 Task: In the Company adani.com, Create email and send with subject: 'Welcome to a New Paradigm: Introducing Our Visionary Solution', and with mail content 'Good Morning!_x000D_
Ignite your passion for success. Our groundbreaking solution will unleash your potential and open doors to endless opportunities in your industry._x000D_
Best Regards', attach the document: Terms_and_conditions.doc and insert image: visitingcard.jpg. Below Best Regards, write Wechat and insert the URL: 'www.wechat.com'. Mark checkbox to create task to follow up : In 2 weeks.  Enter or choose an email address of recipient's from company's contact and send.. Logged in from softage.5@softage.net
Action: Mouse moved to (78, 59)
Screenshot: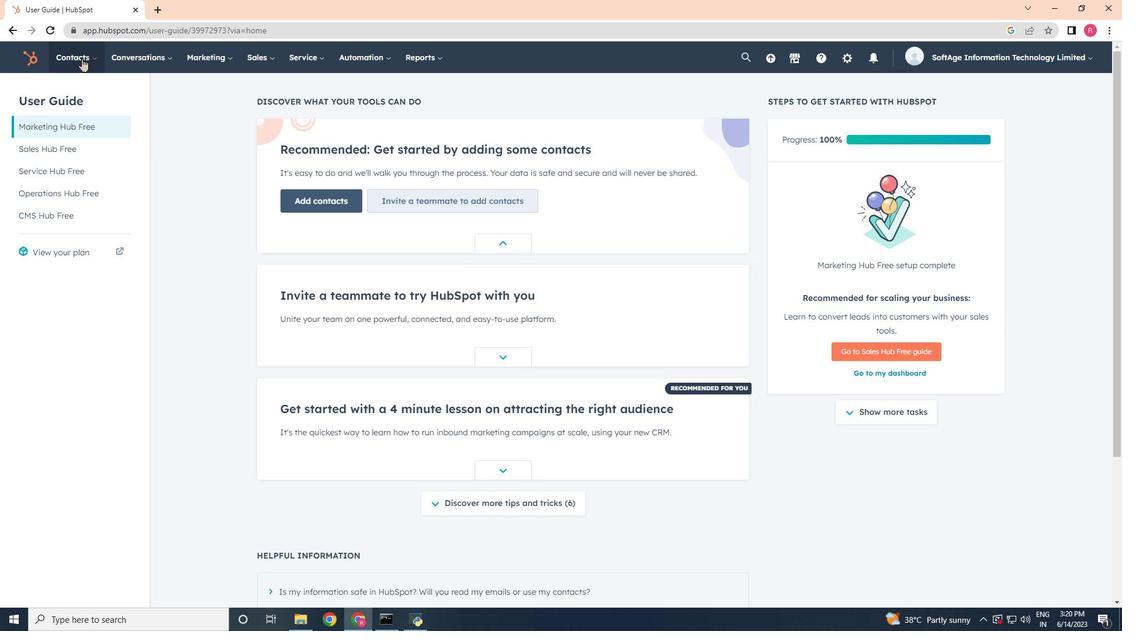 
Action: Mouse pressed left at (78, 59)
Screenshot: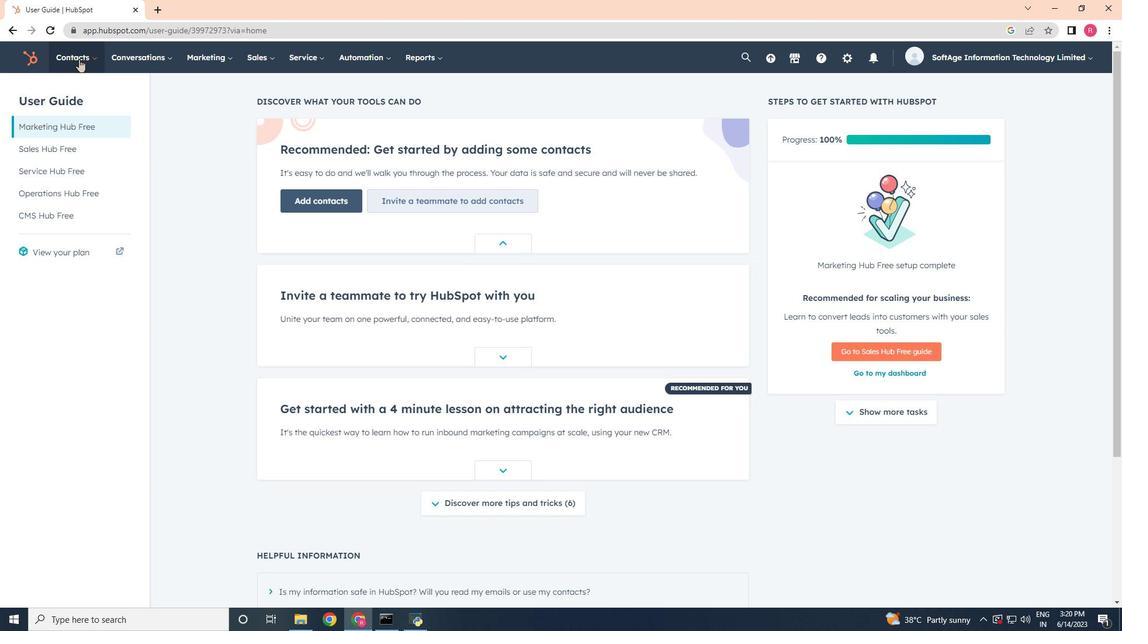 
Action: Mouse moved to (106, 112)
Screenshot: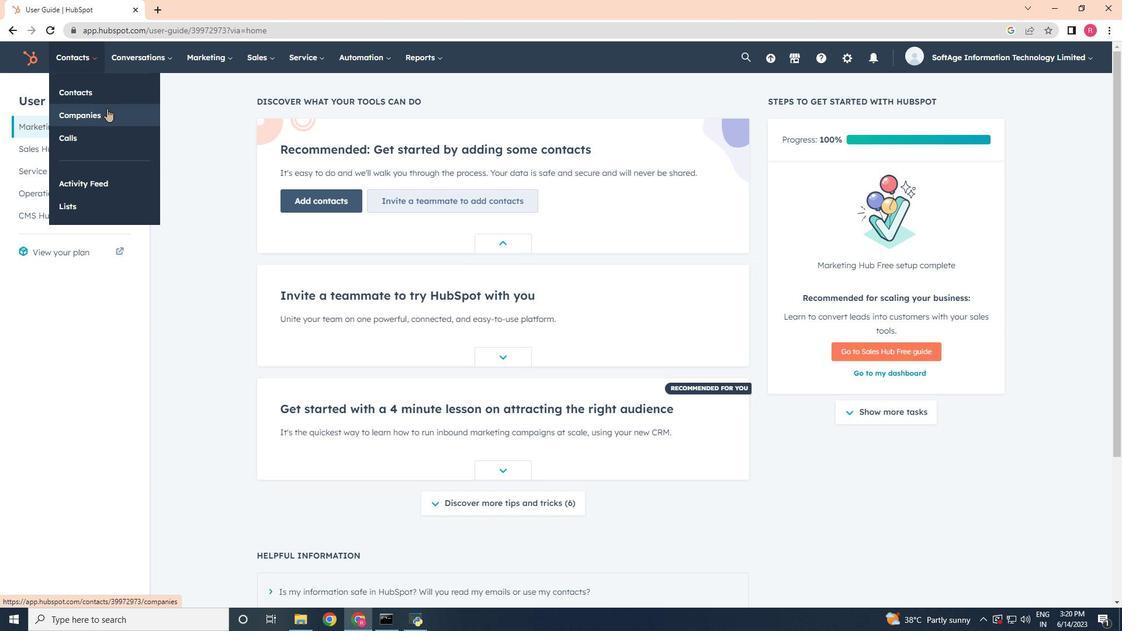 
Action: Mouse pressed left at (106, 112)
Screenshot: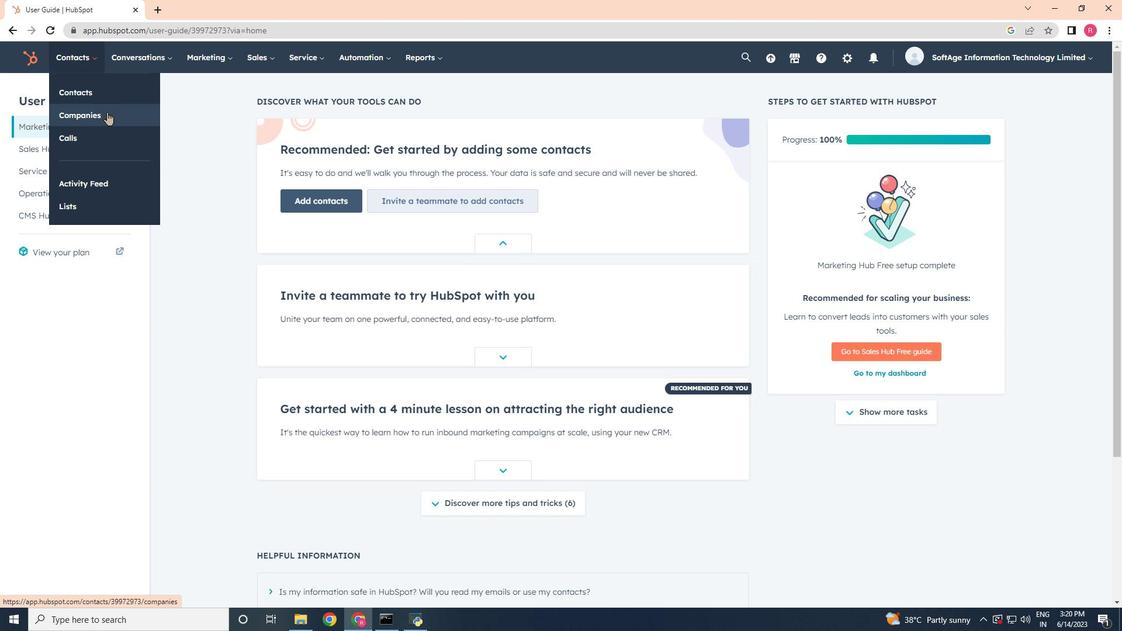 
Action: Mouse moved to (93, 185)
Screenshot: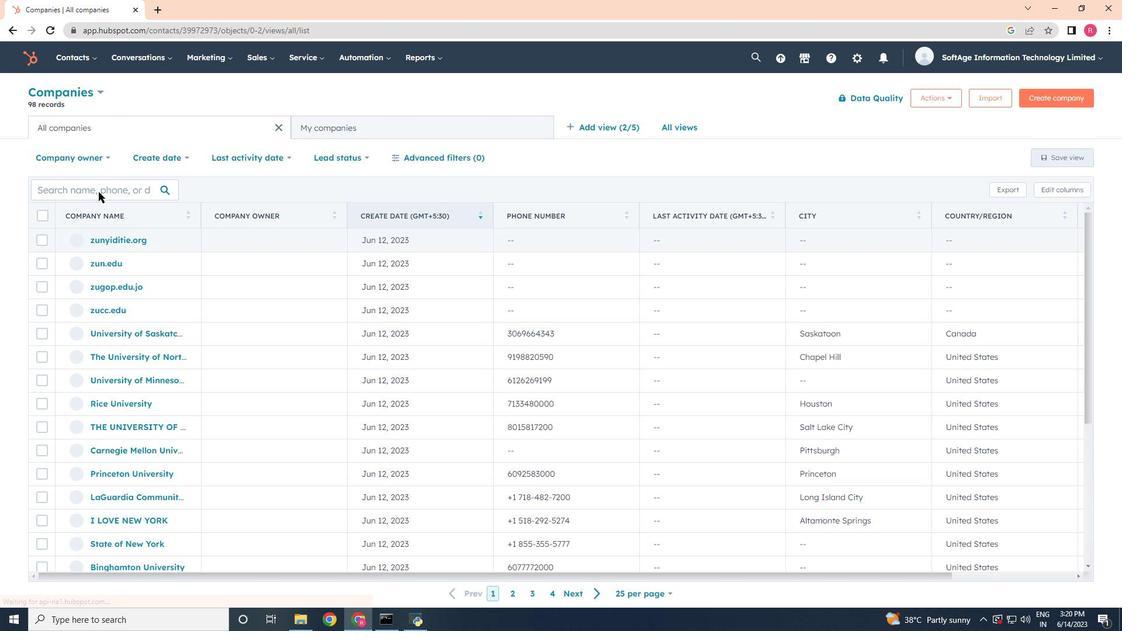 
Action: Mouse pressed left at (93, 185)
Screenshot: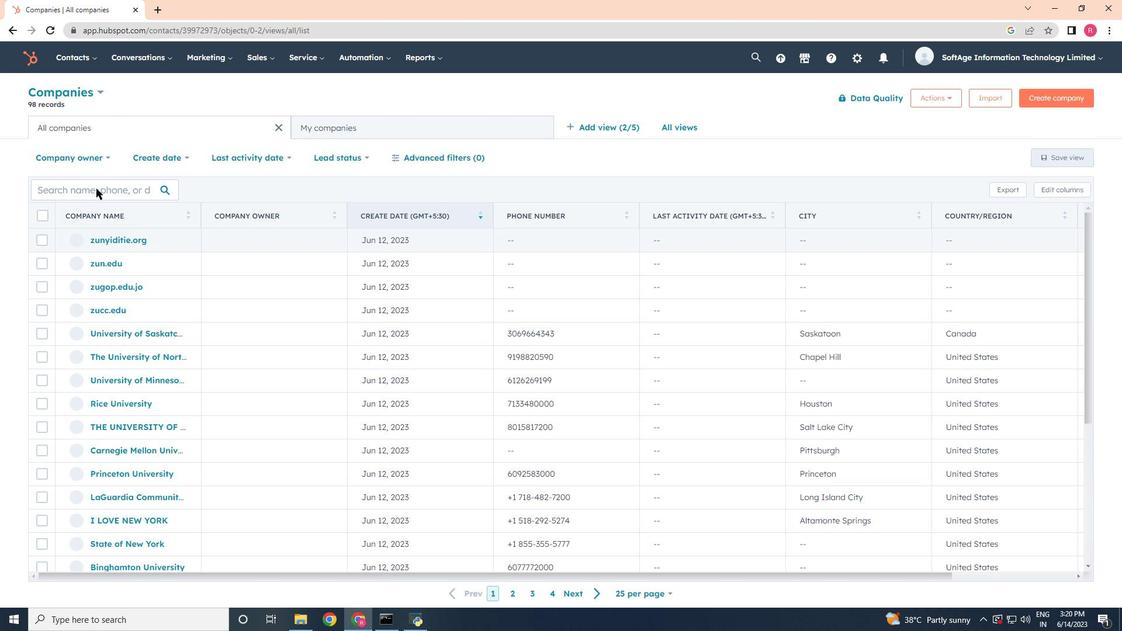 
Action: Mouse moved to (92, 191)
Screenshot: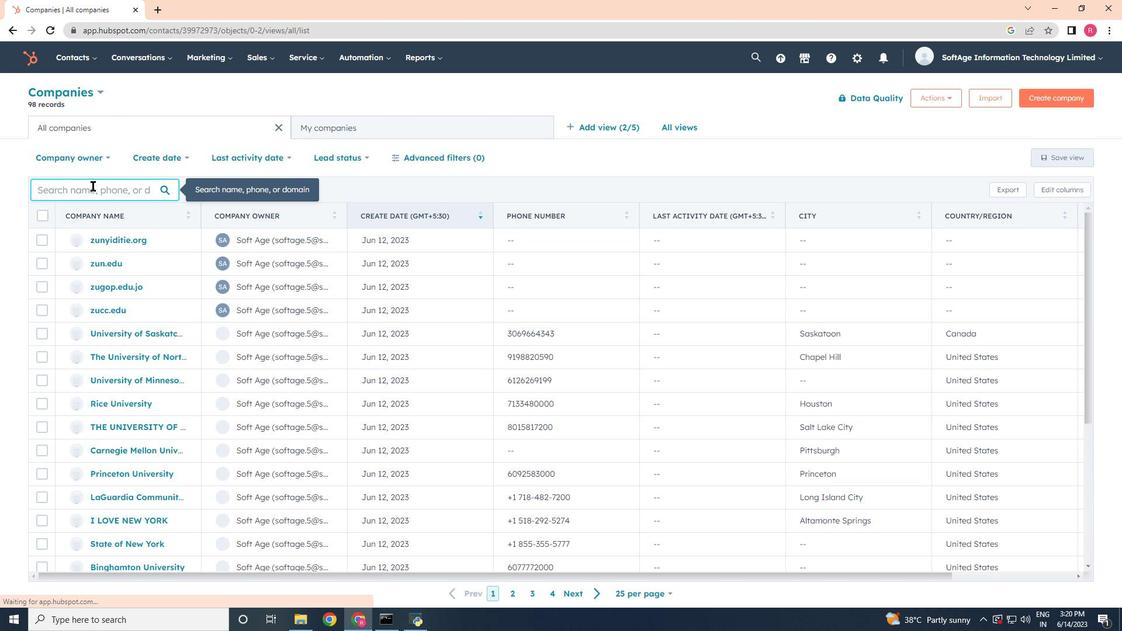 
Action: Key pressed adani.com
Screenshot: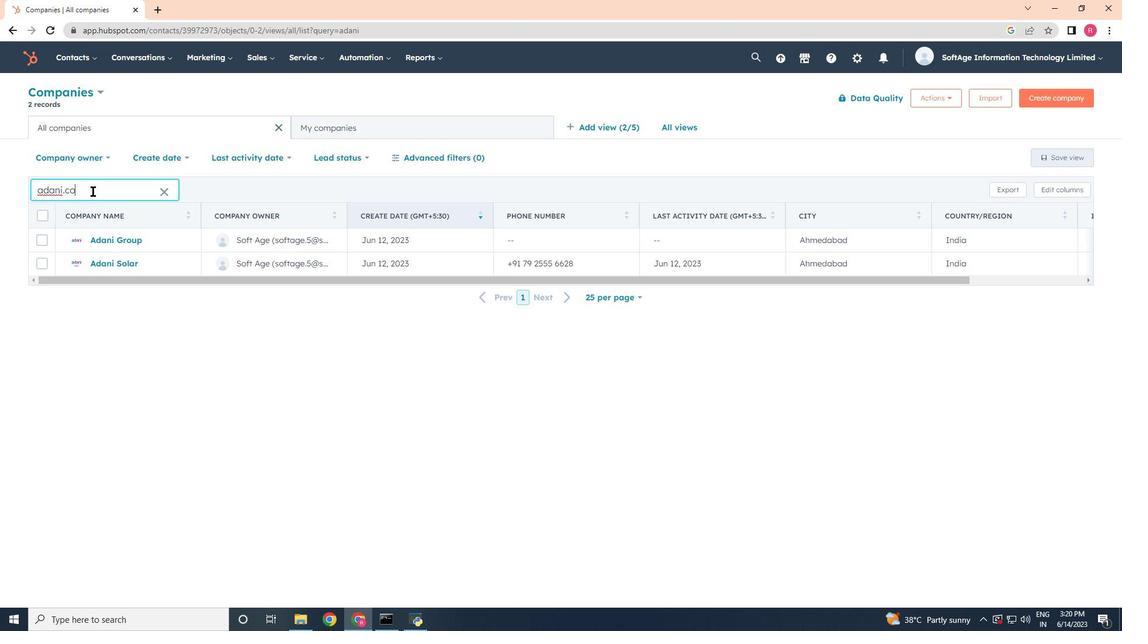 
Action: Mouse moved to (125, 239)
Screenshot: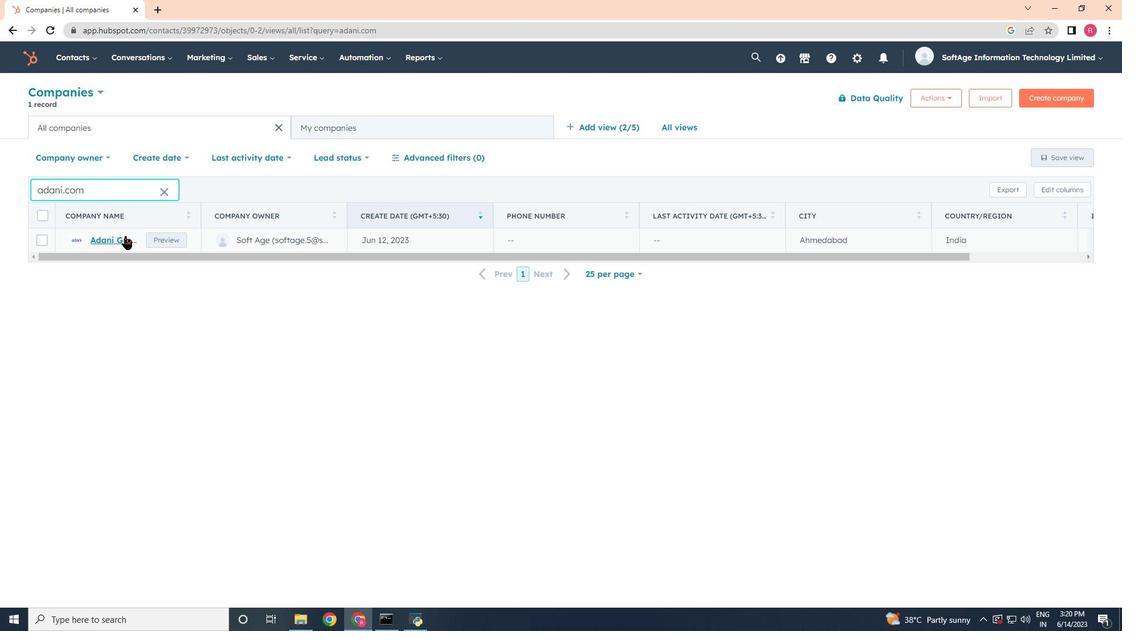 
Action: Mouse pressed left at (125, 239)
Screenshot: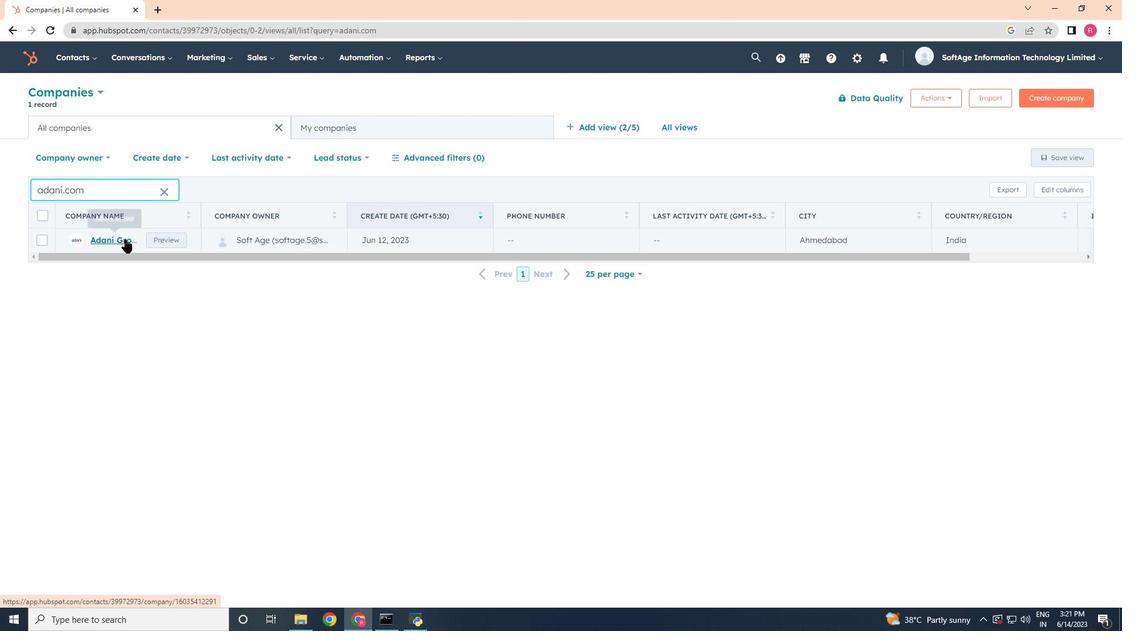 
Action: Mouse moved to (74, 195)
Screenshot: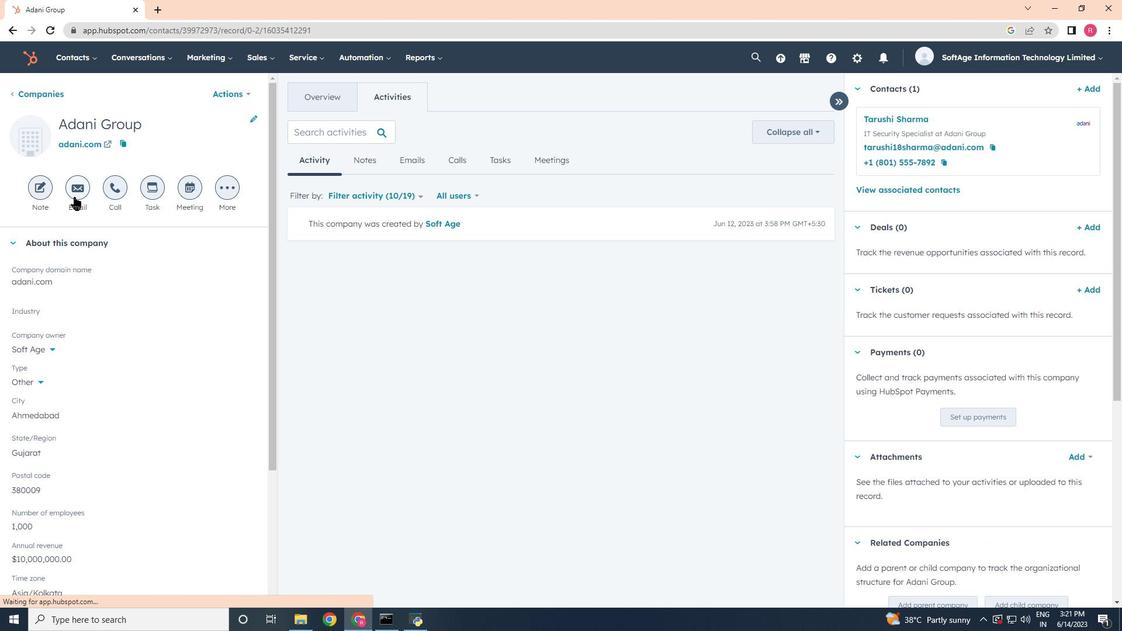 
Action: Mouse pressed left at (74, 195)
Screenshot: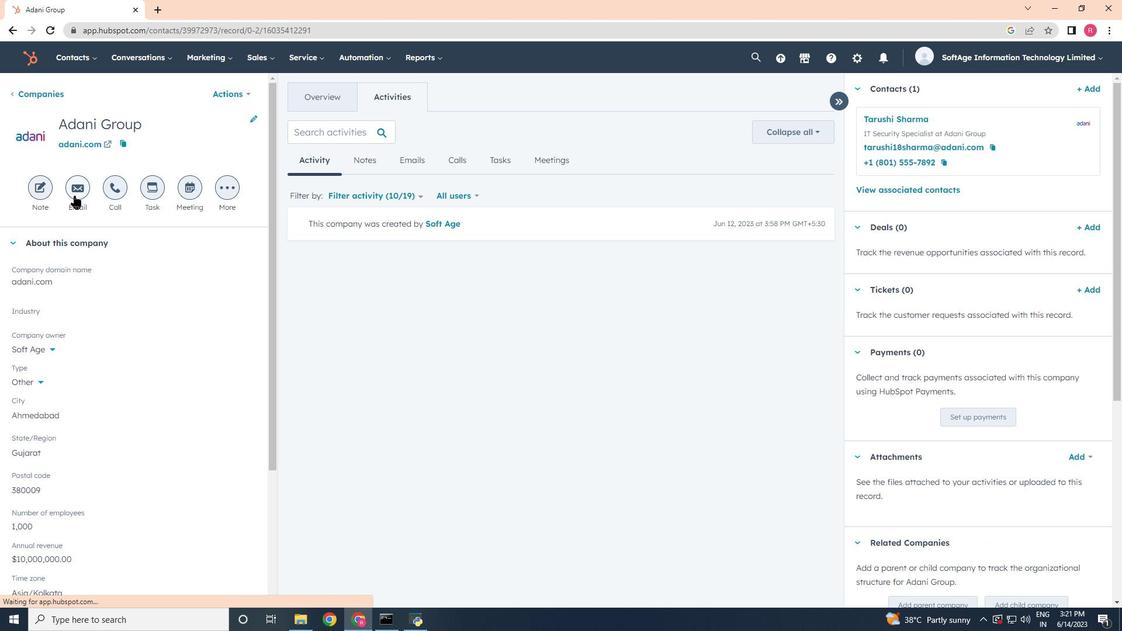 
Action: Mouse moved to (991, 297)
Screenshot: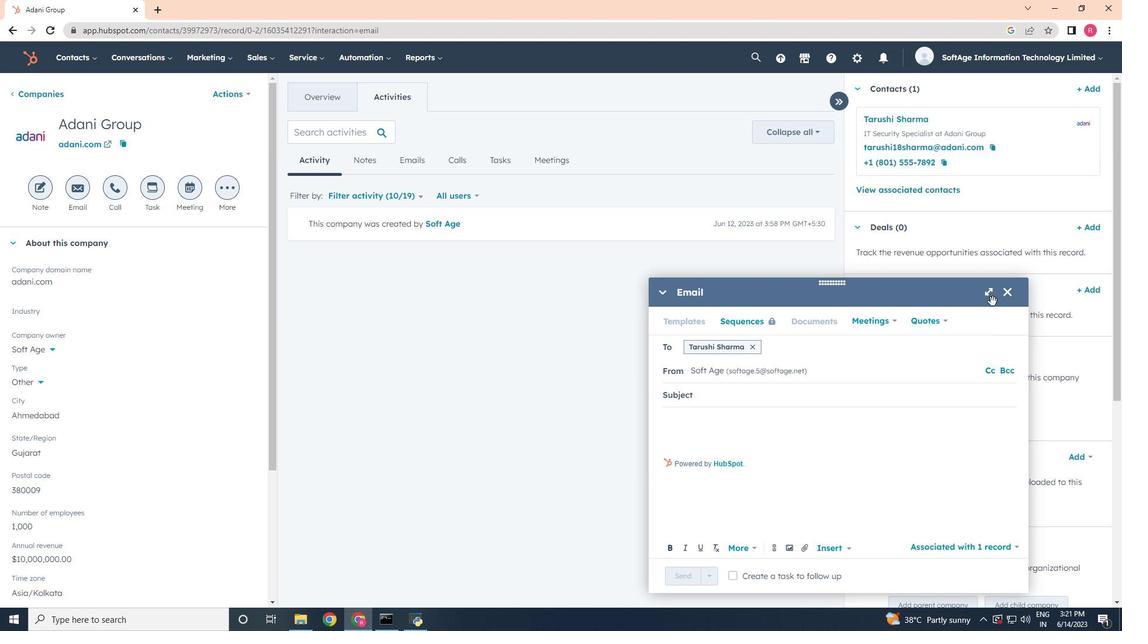 
Action: Mouse pressed left at (991, 297)
Screenshot: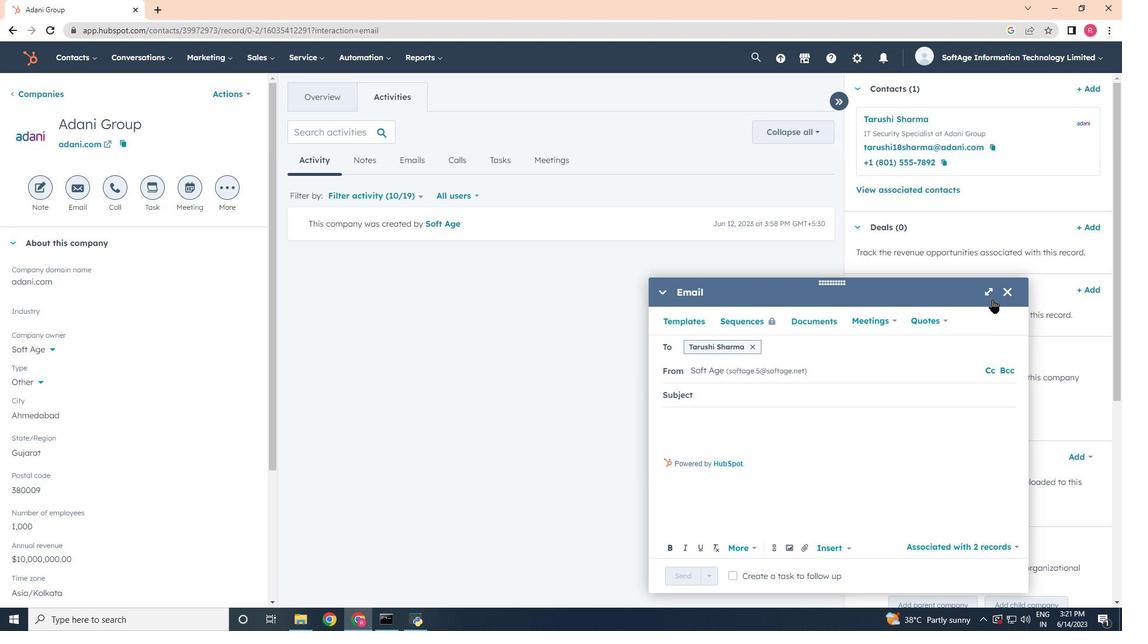 
Action: Mouse moved to (292, 295)
Screenshot: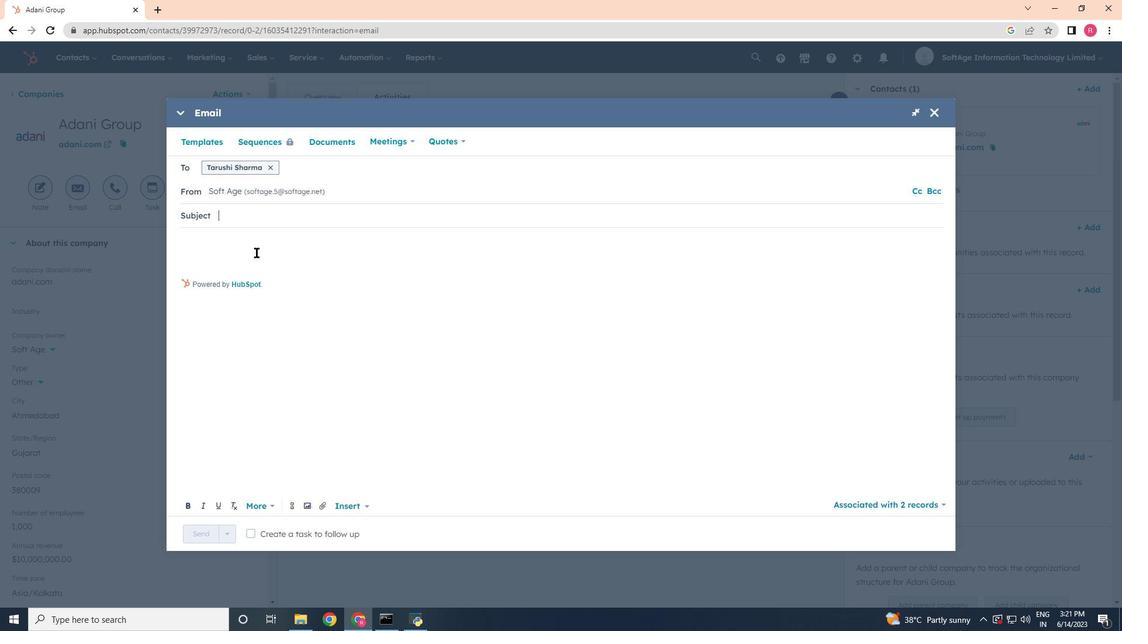 
Action: Key pressed <Key.shift><Key.shift>Welcome<Key.space>to<Key.space>a<Key.space><Key.shift>New<Key.space><Key.shift>Paradigm<Key.shift_r>:<Key.space><Key.shift>Introducing<Key.space><Key.shift>Our<Key.space><Key.shift>Visionary<Key.space><Key.shift>Solution
Screenshot: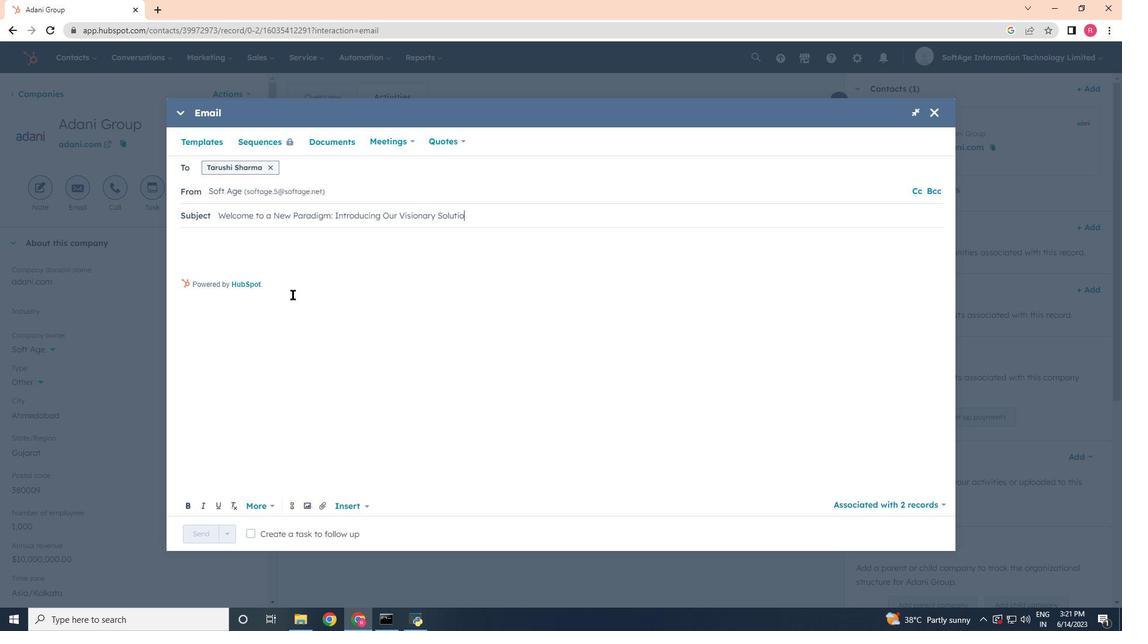 
Action: Mouse moved to (209, 239)
Screenshot: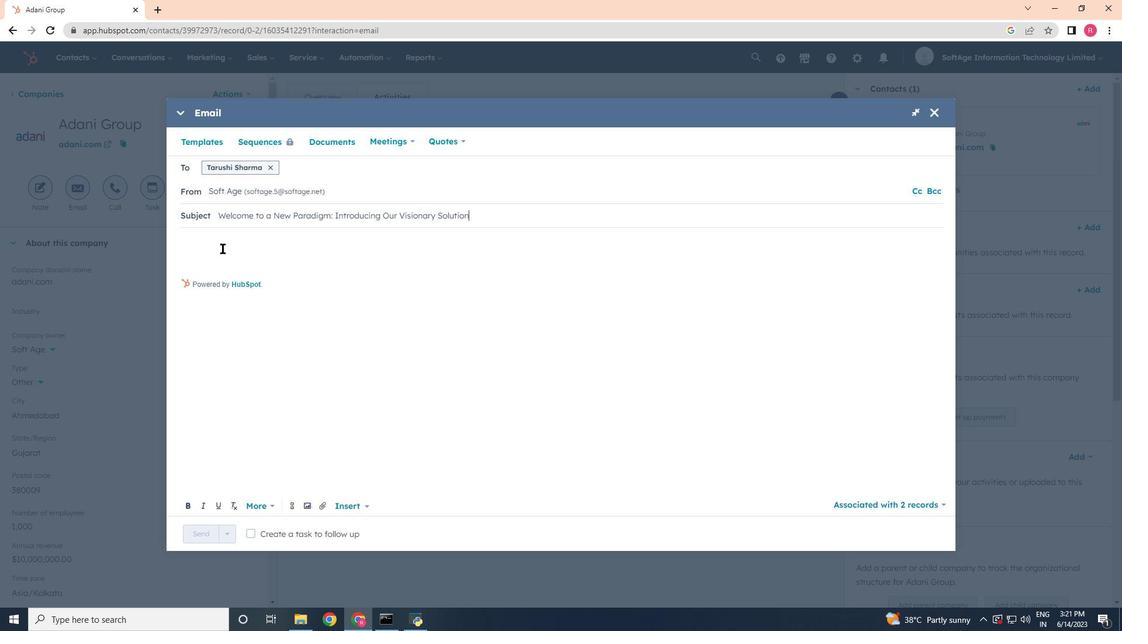 
Action: Mouse pressed left at (209, 239)
Screenshot: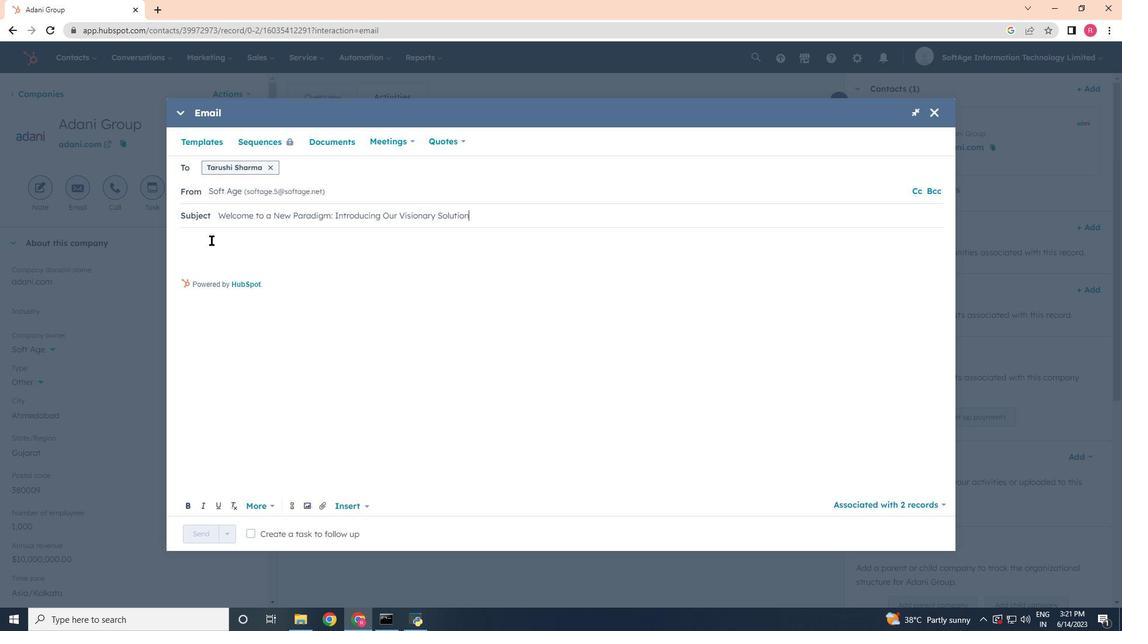 
Action: Key pressed <Key.backspace><Key.shift>Good<Key.space><Key.shift>Morning<Key.space><Key.backspace><Key.shift>!<Key.enter><Key.enter><Key.shift>In<Key.backspace>gno<Key.backspace>ite<Key.space>your<Key.space>passion<Key.space>for<Key.space>sucess<Key.space><Key.backspace><Key.backspace><Key.backspace><Key.backspace>cess<Key.space><Key.backspace><Key.space><Key.backspace>.<Key.space><Key.shift>Our<Key.space>groundbreaking<Key.space>solution<Key.space>will<Key.space>unleash<Key.space>your<Key.space>potential<Key.space>and<Key.space>open<Key.space>doors<Key.space>to<Key.space>endless<Key.space>opportunitities<Key.space>
Screenshot: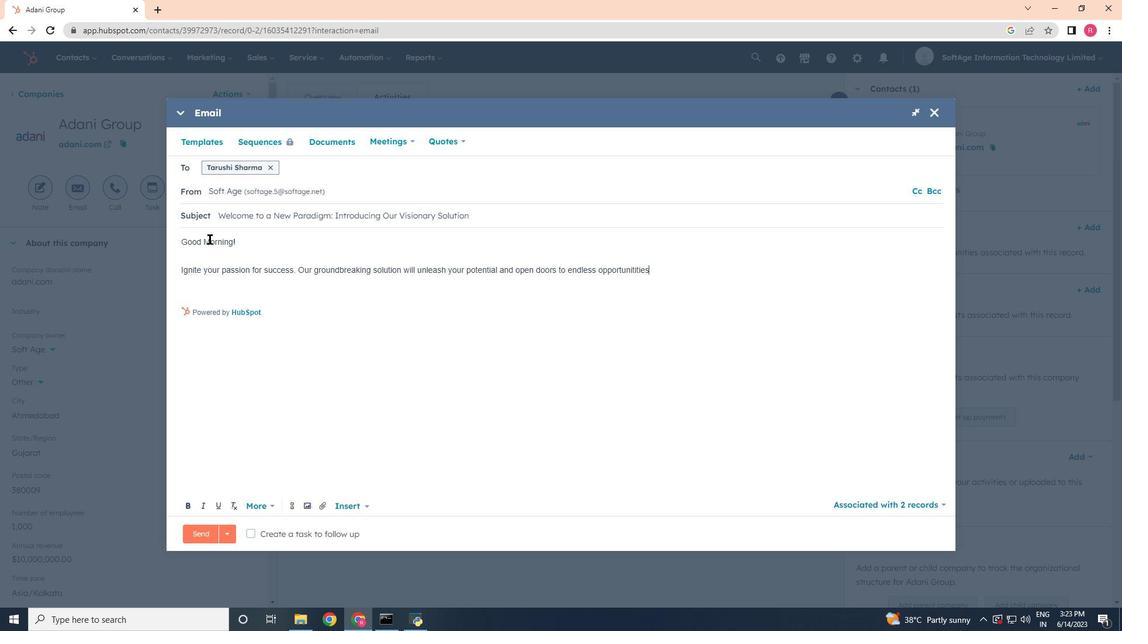 
Action: Mouse moved to (641, 271)
Screenshot: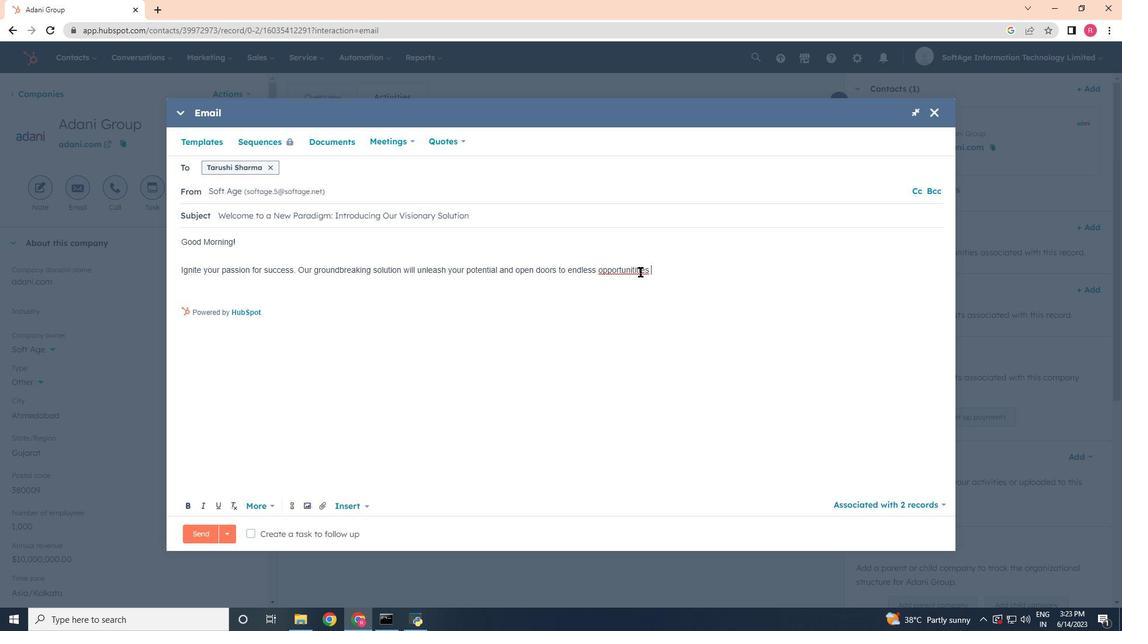
Action: Mouse pressed left at (641, 271)
Screenshot: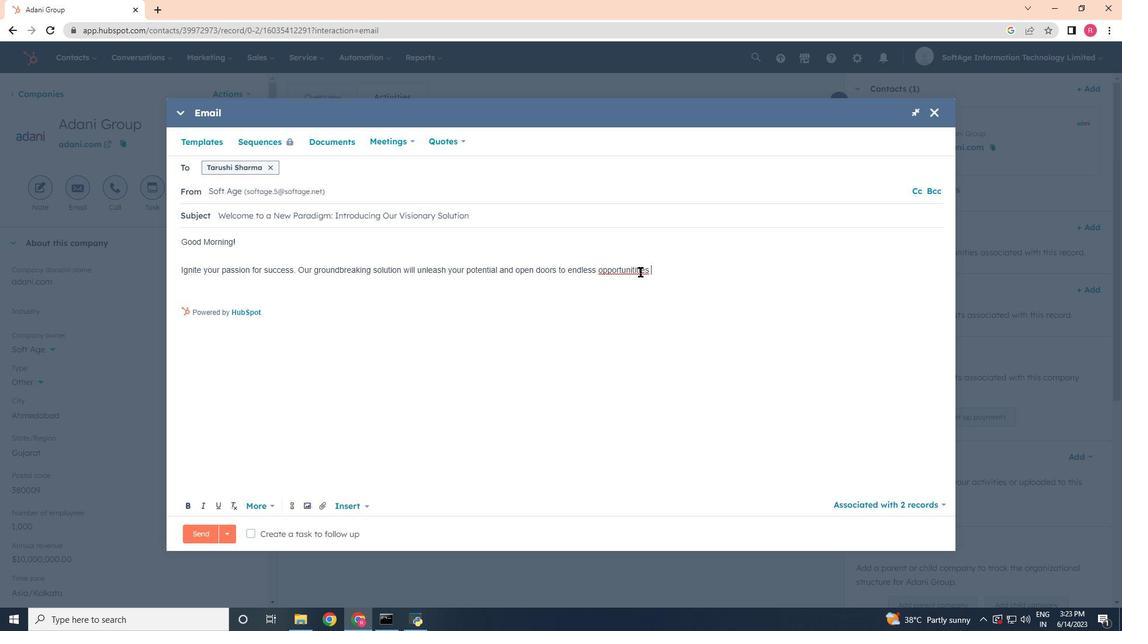 
Action: Mouse moved to (634, 294)
Screenshot: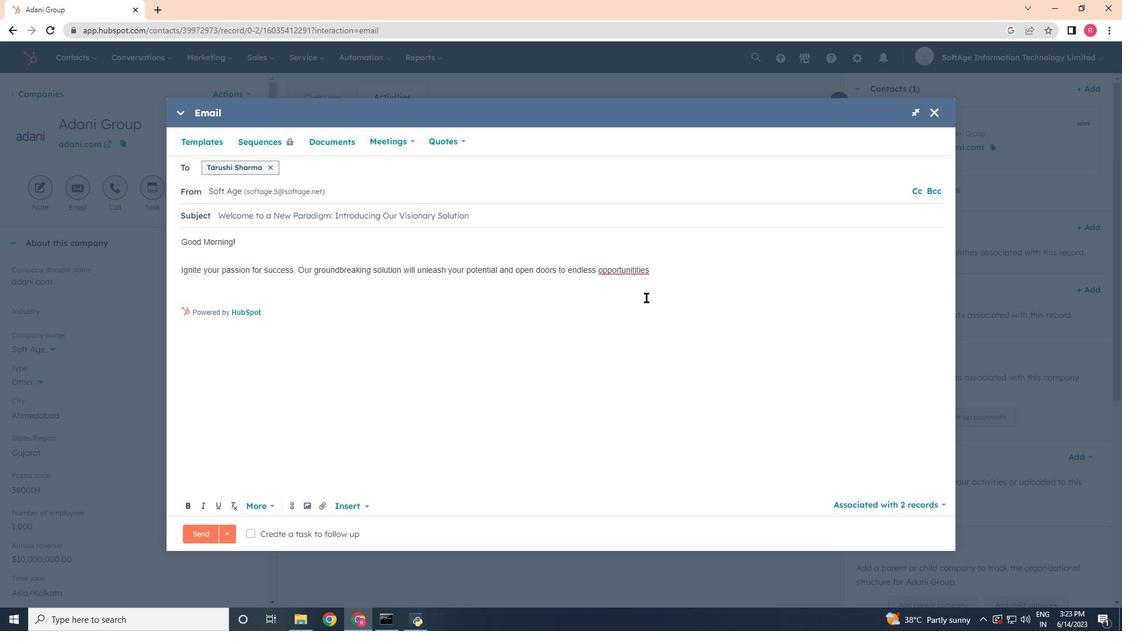 
Action: Key pressed <Key.backspace><Key.backspace>
Screenshot: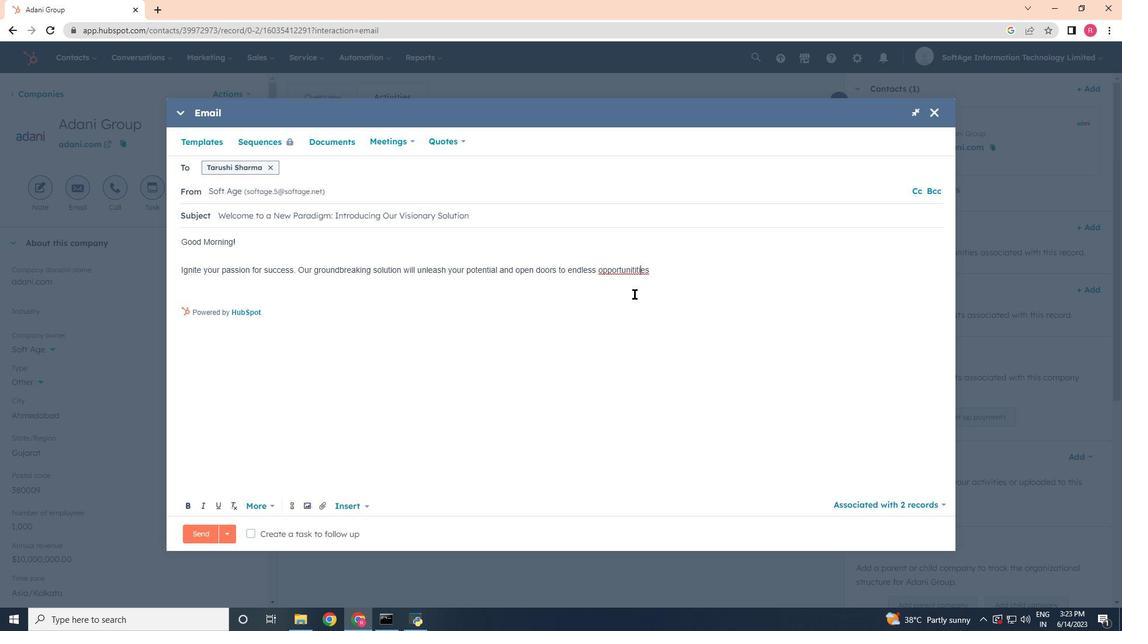 
Action: Mouse moved to (602, 289)
Screenshot: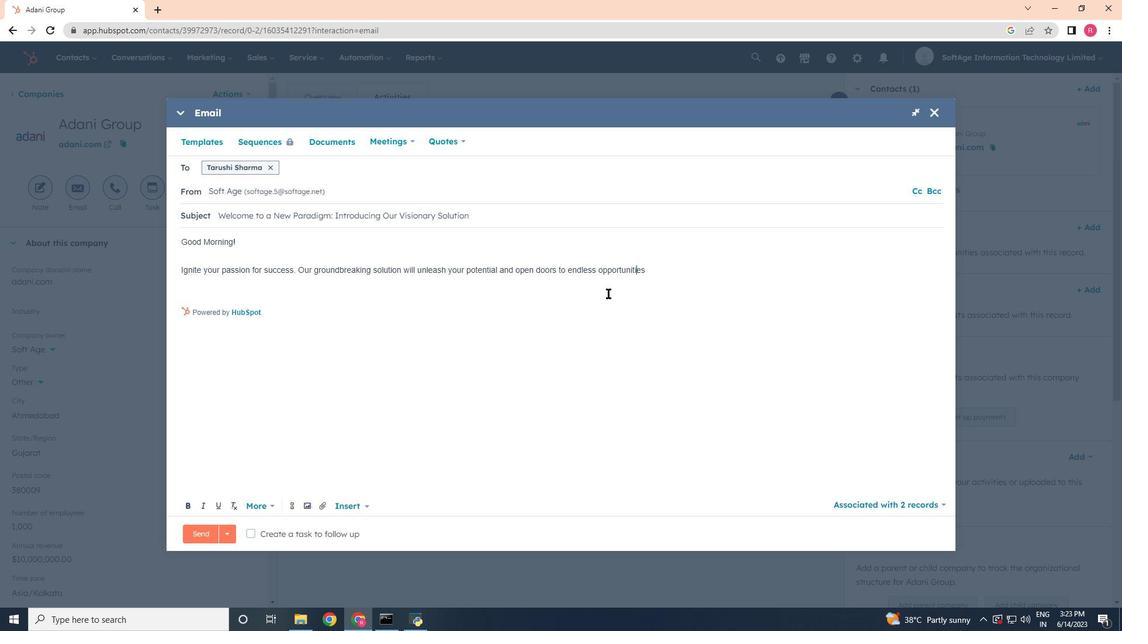 
Action: Key pressed <Key.backspace>
Screenshot: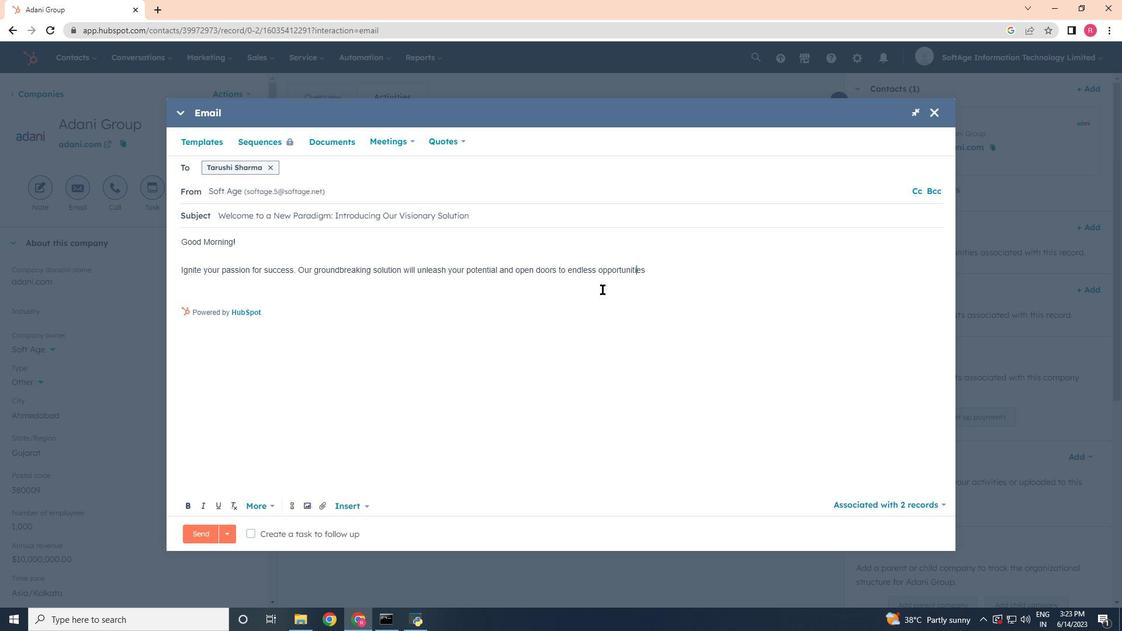 
Action: Mouse moved to (600, 288)
Screenshot: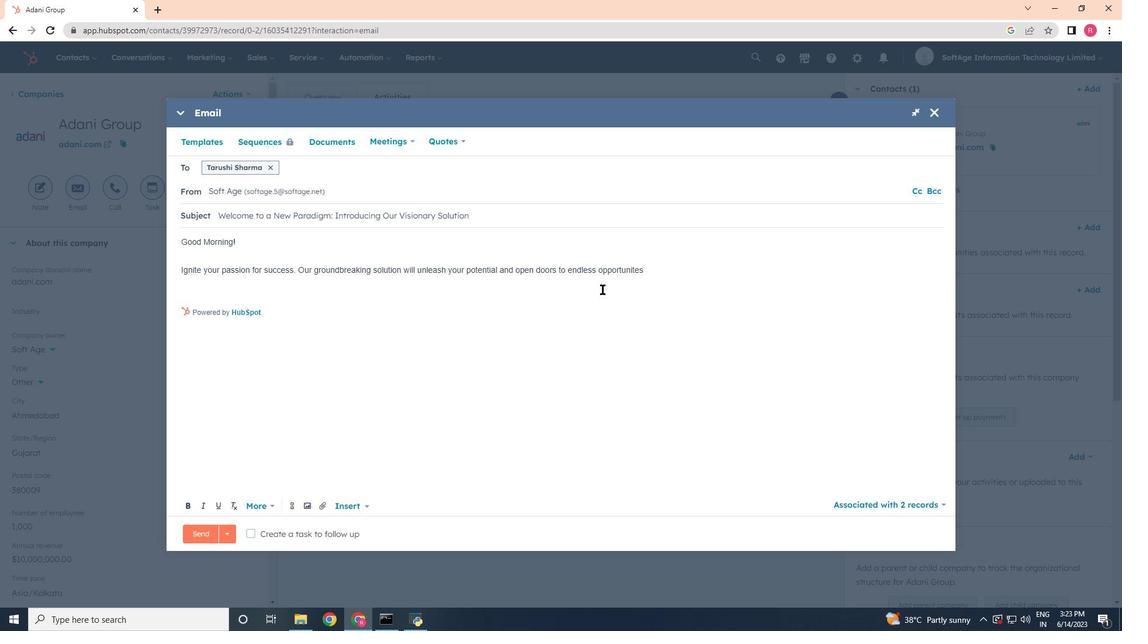 
Action: Key pressed i
Screenshot: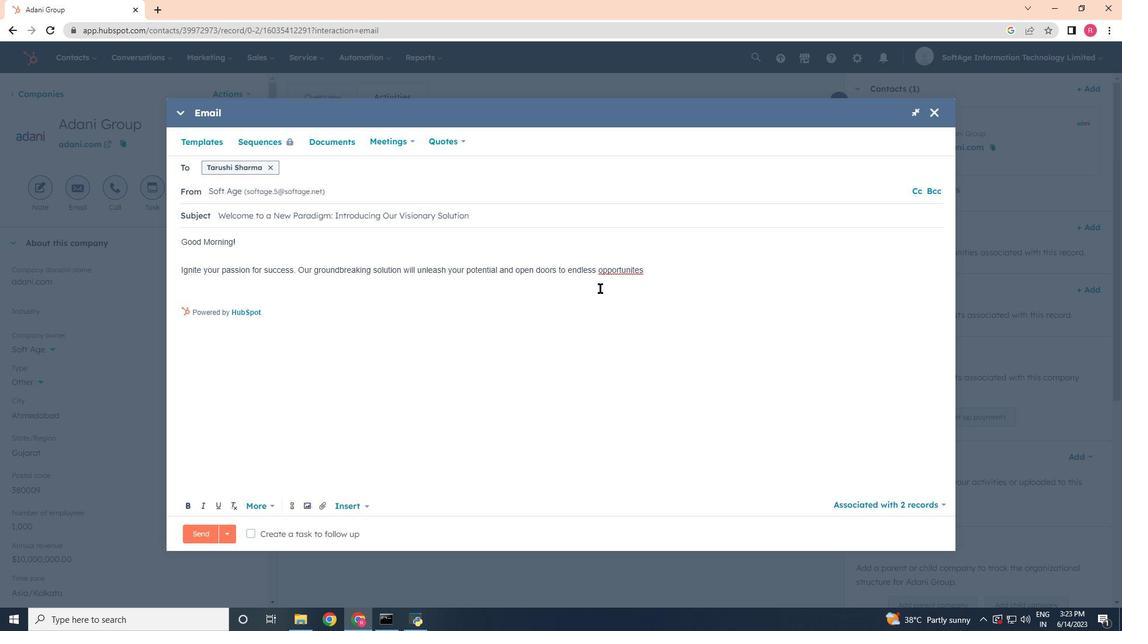 
Action: Mouse moved to (663, 274)
Screenshot: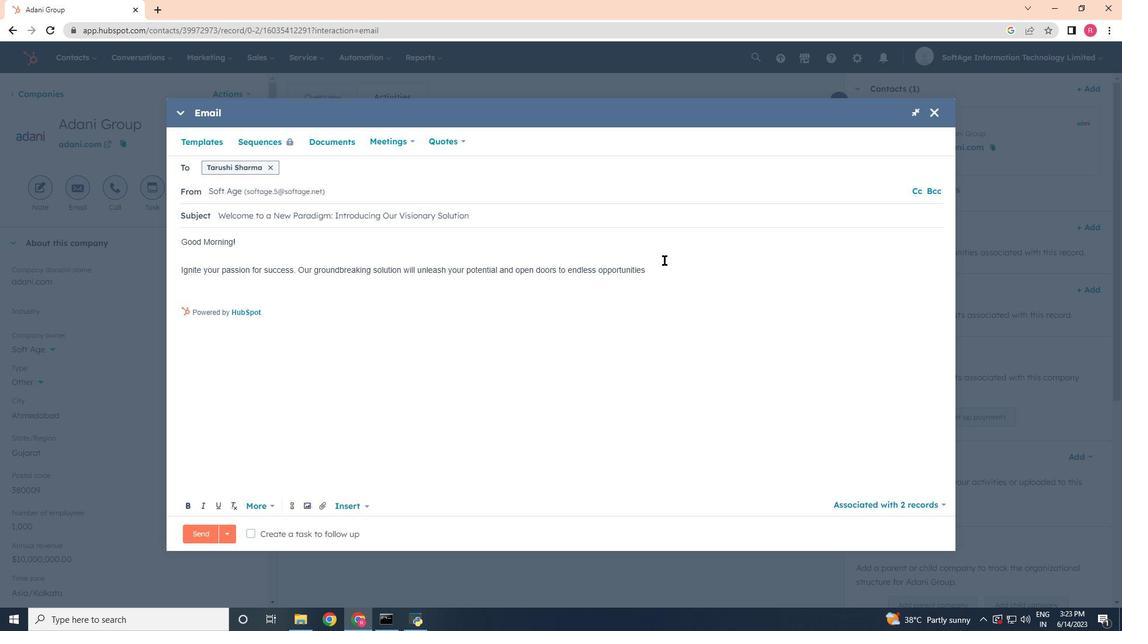 
Action: Mouse pressed left at (663, 274)
Screenshot: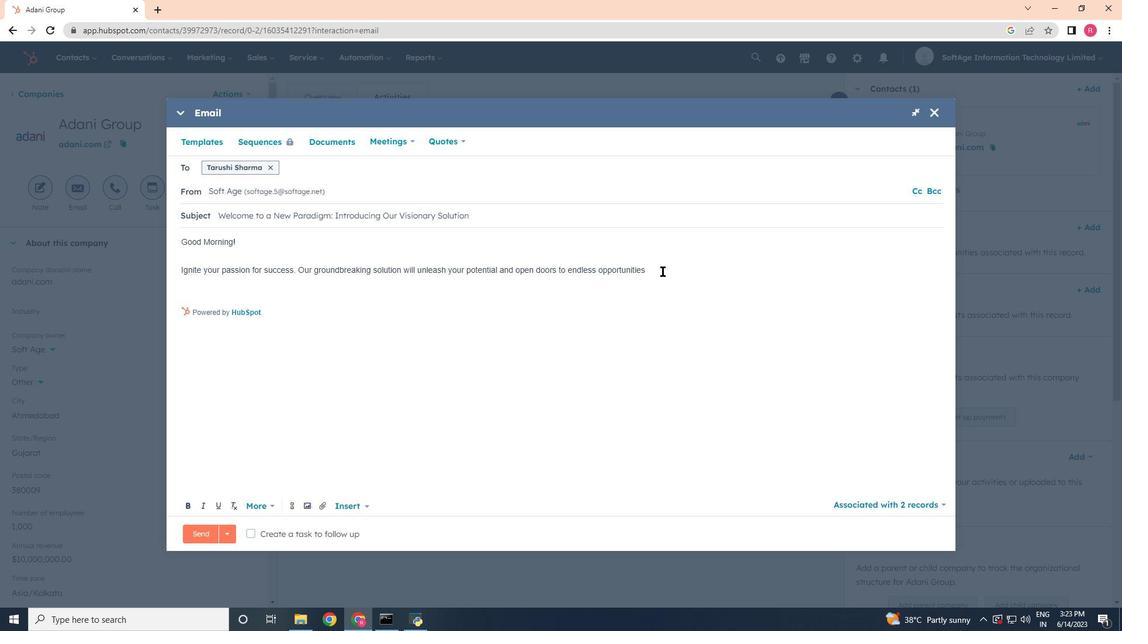 
Action: Mouse moved to (656, 273)
Screenshot: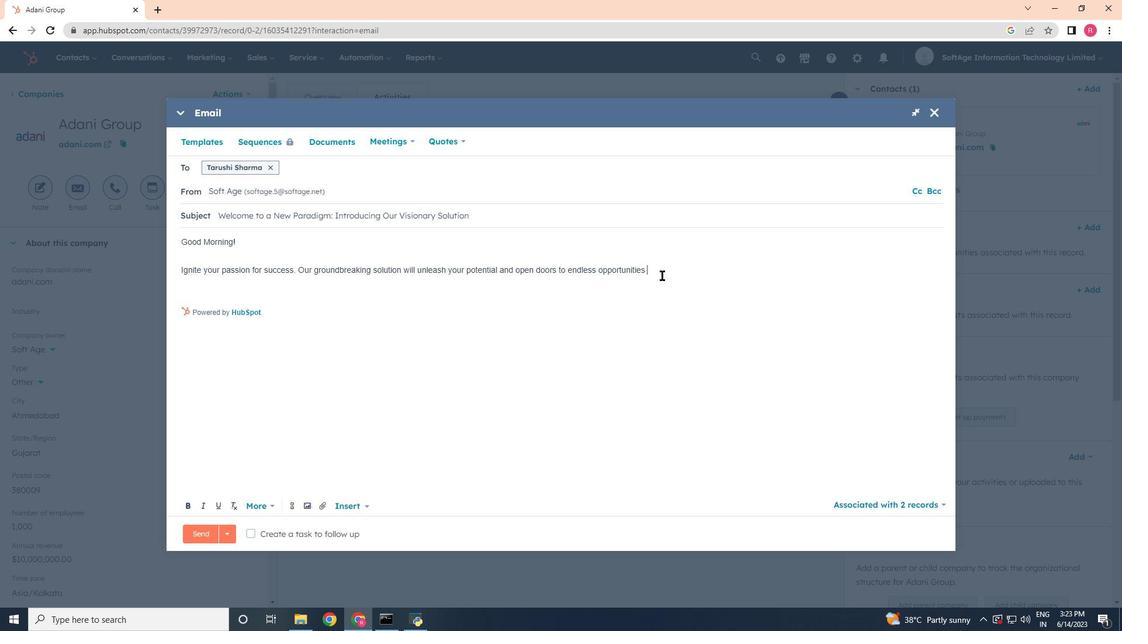 
Action: Key pressed in<Key.space>your<Key.space>industry.<Key.enter><Key.enter><Key.shift>Best<Key.space><Key.shift><Key.shift><Key.shift><Key.shift><Key.shift><Key.shift><Key.shift><Key.shift><Key.shift><Key.shift><Key.shift><Key.shift>Regards,<Key.enter>
Screenshot: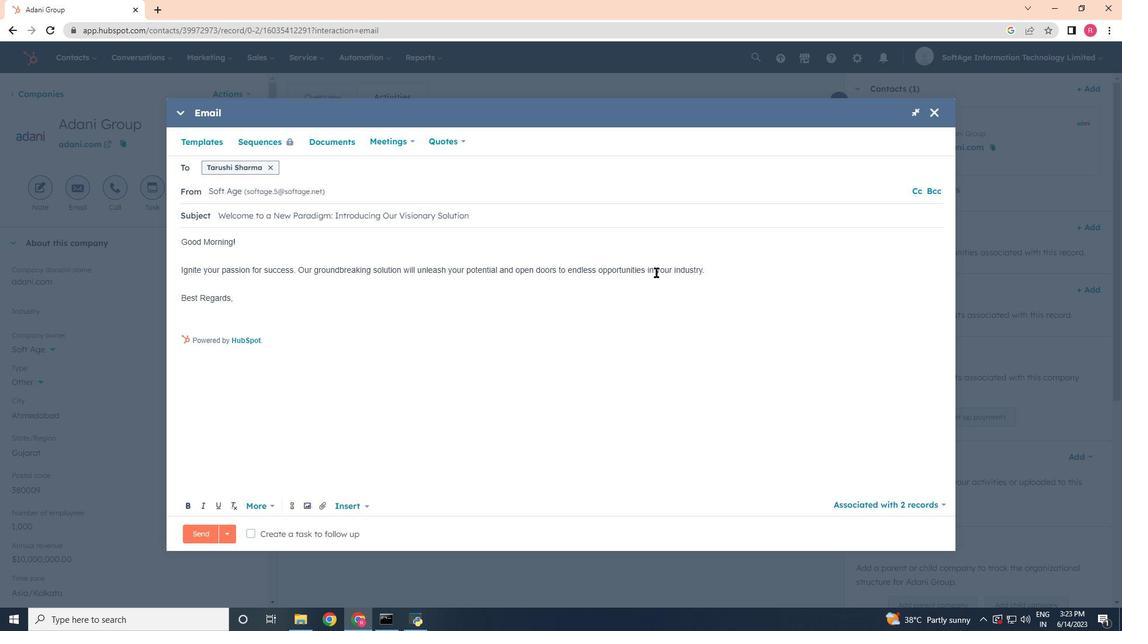 
Action: Mouse moved to (325, 504)
Screenshot: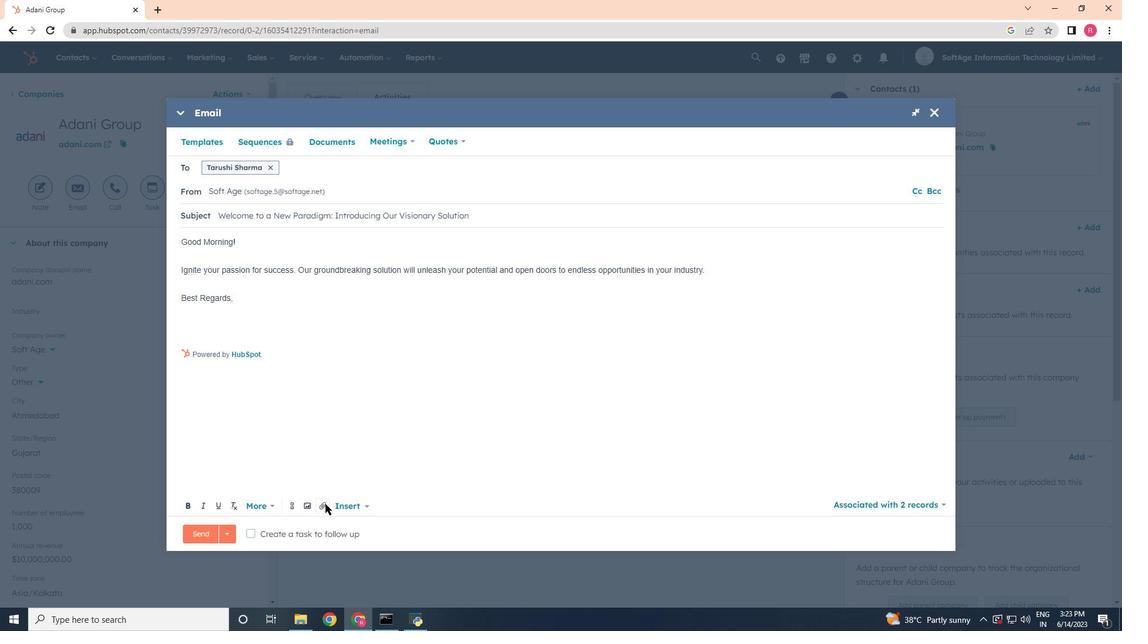 
Action: Mouse pressed left at (325, 504)
Screenshot: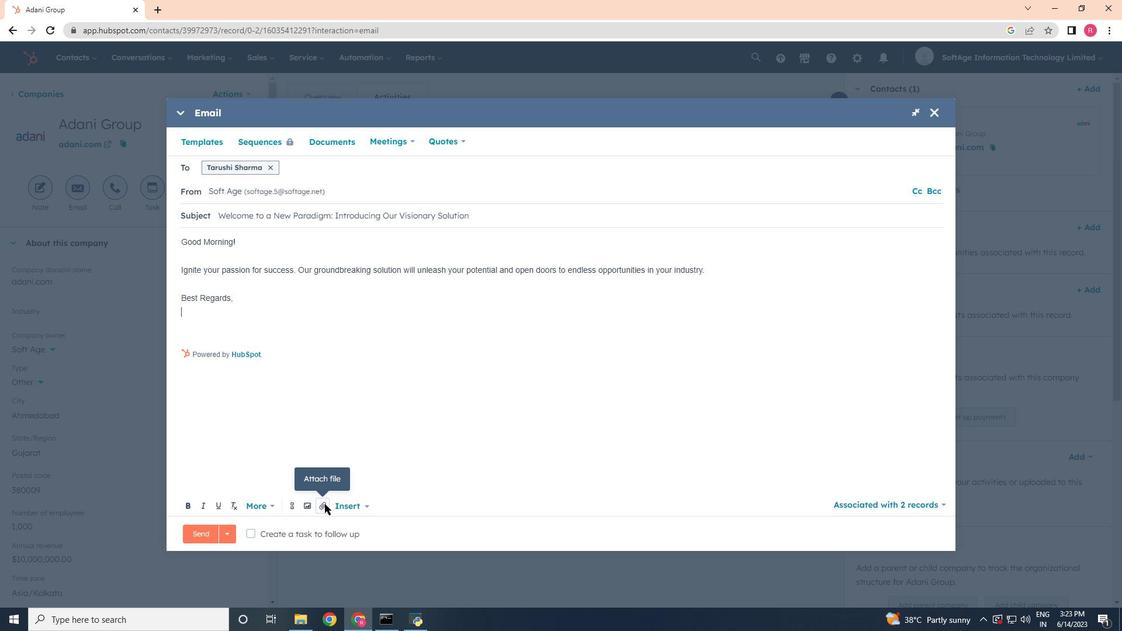 
Action: Mouse moved to (335, 477)
Screenshot: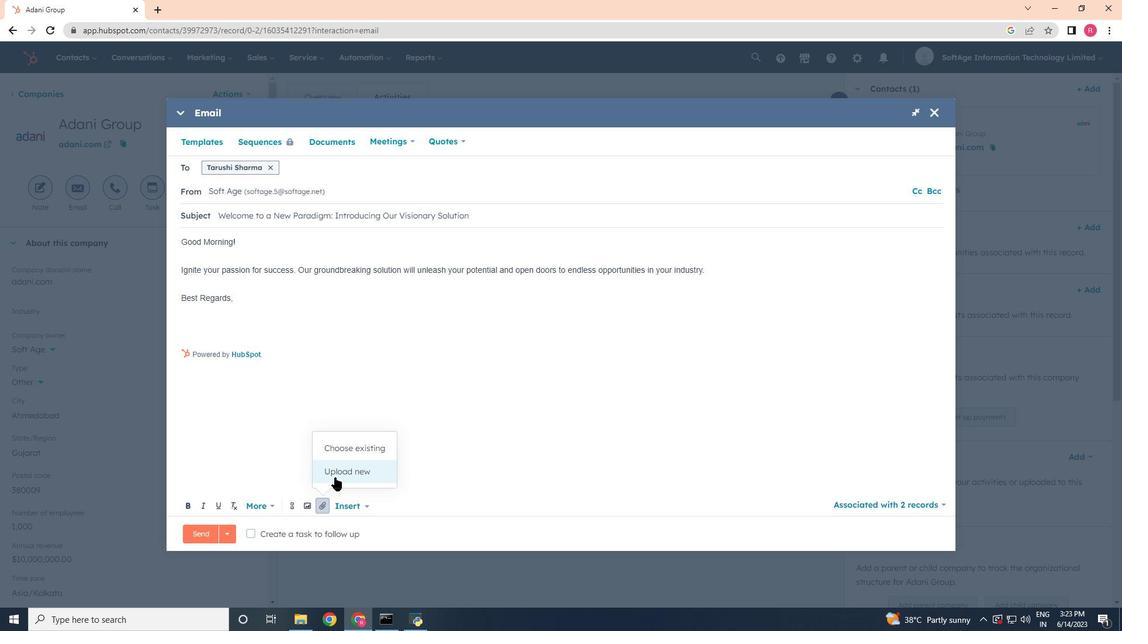 
Action: Mouse pressed left at (335, 477)
Screenshot: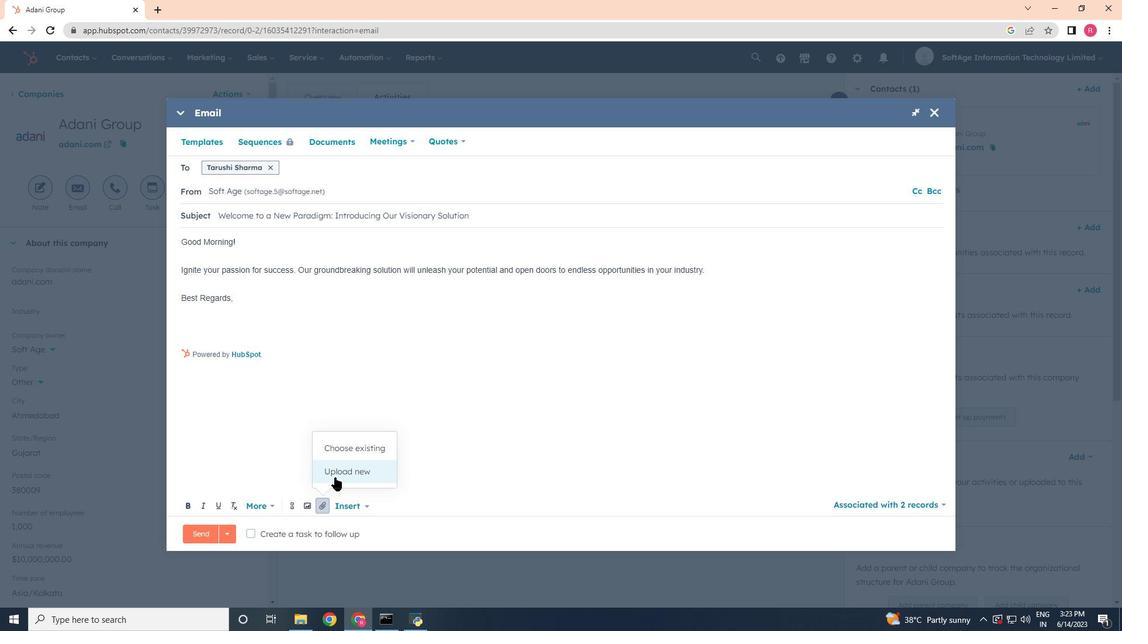 
Action: Mouse moved to (233, 201)
Screenshot: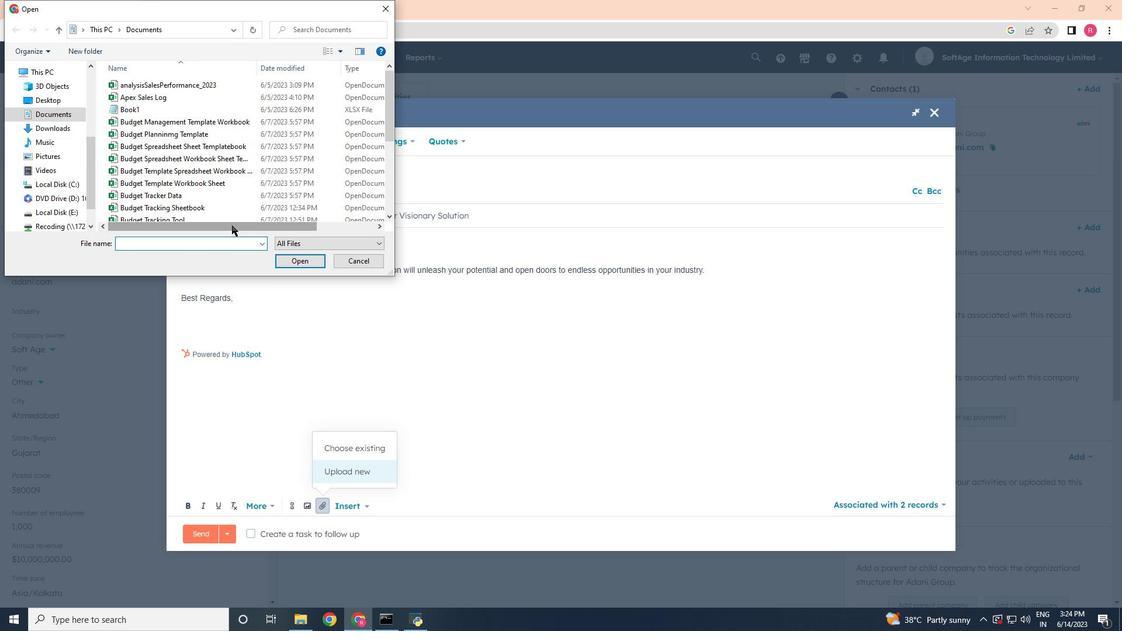 
Action: Mouse scrolled (233, 201) with delta (0, 0)
Screenshot: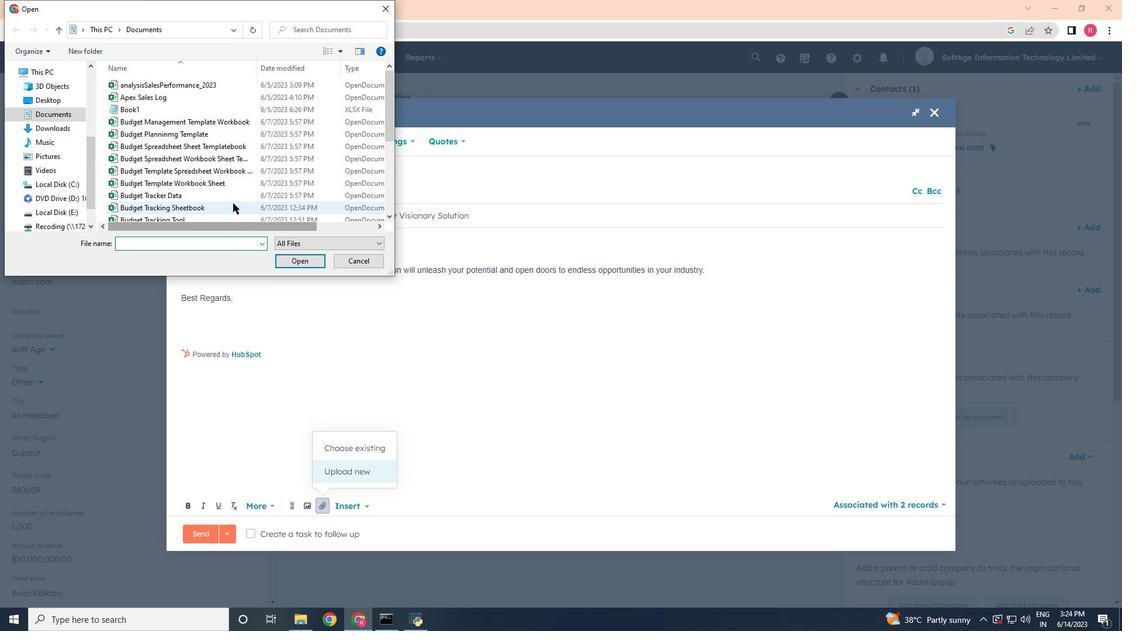 
Action: Mouse scrolled (233, 201) with delta (0, 0)
Screenshot: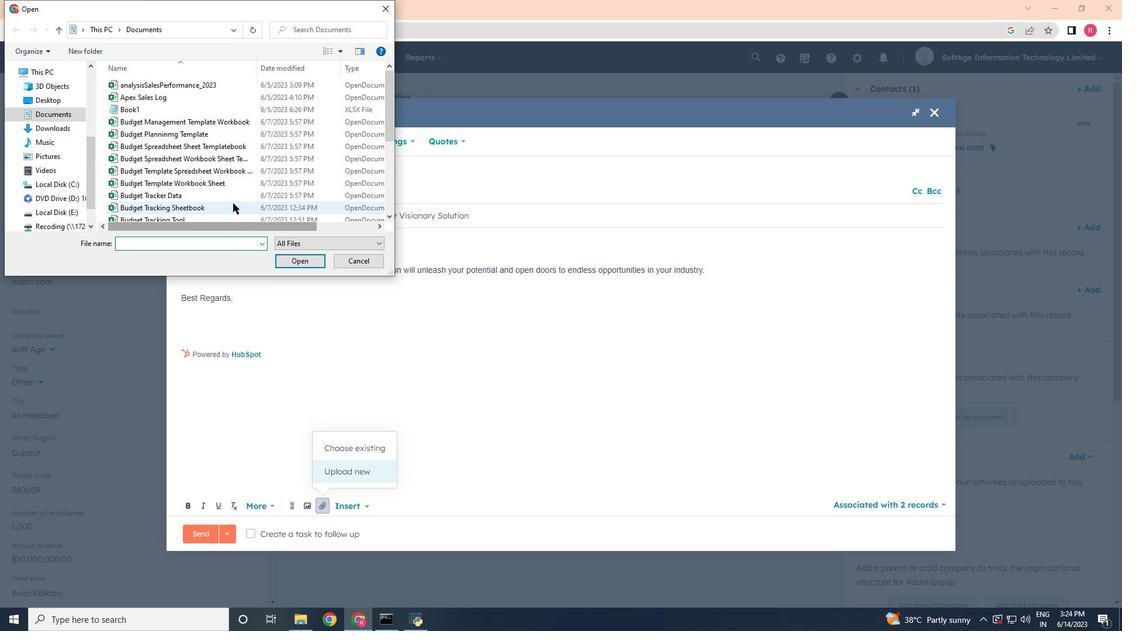 
Action: Mouse scrolled (233, 201) with delta (0, 0)
Screenshot: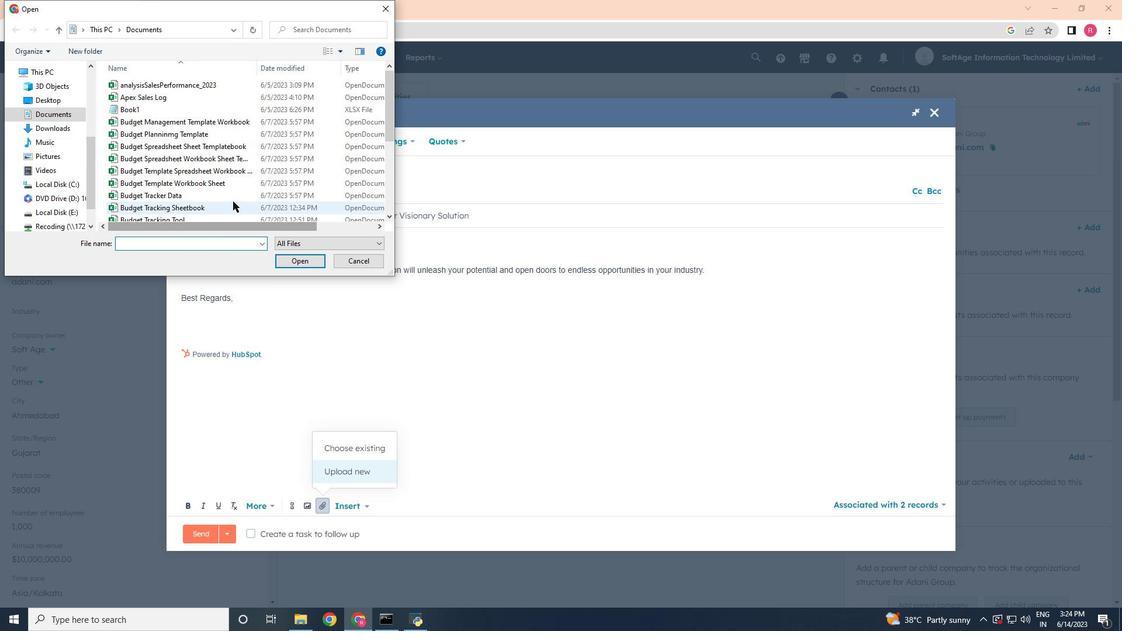
Action: Mouse scrolled (233, 201) with delta (0, 0)
Screenshot: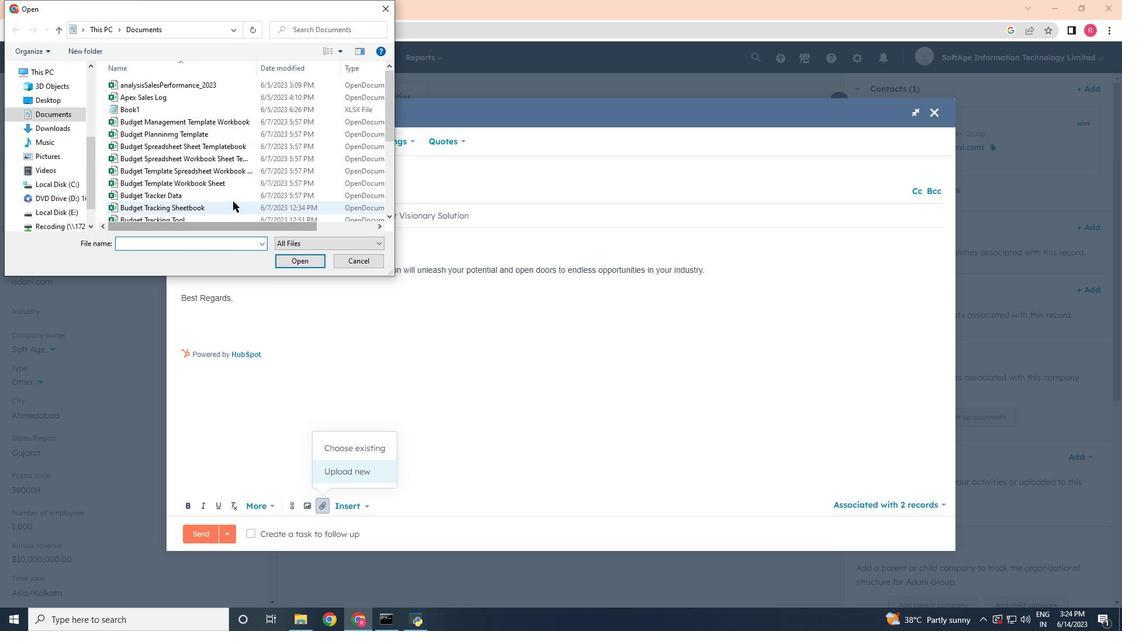 
Action: Mouse scrolled (233, 201) with delta (0, 0)
Screenshot: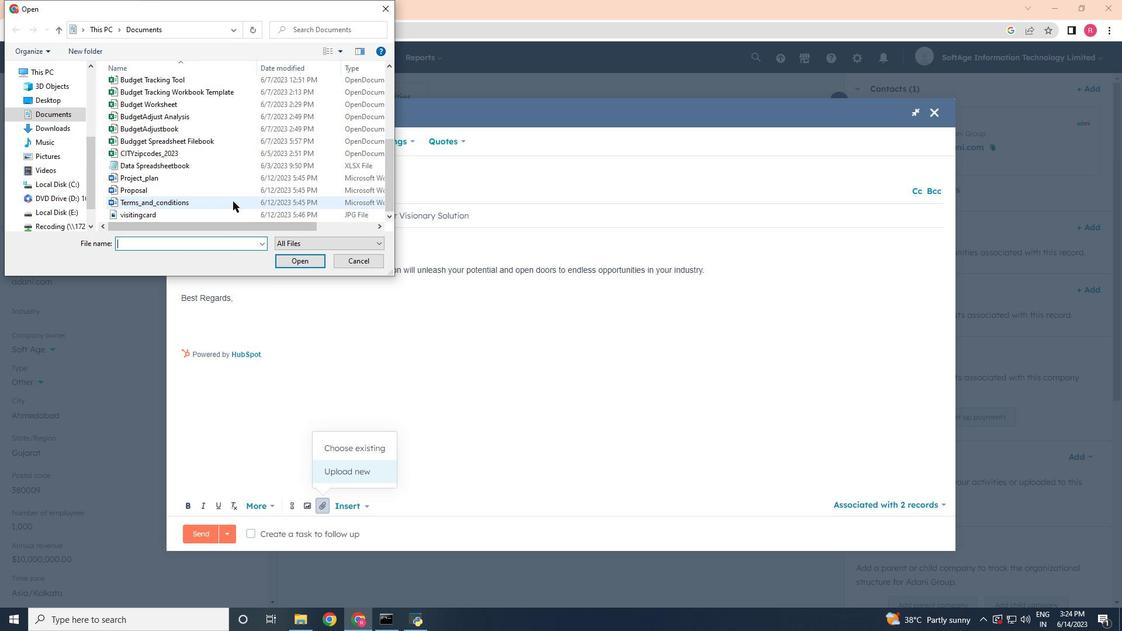 
Action: Mouse scrolled (233, 201) with delta (0, 0)
Screenshot: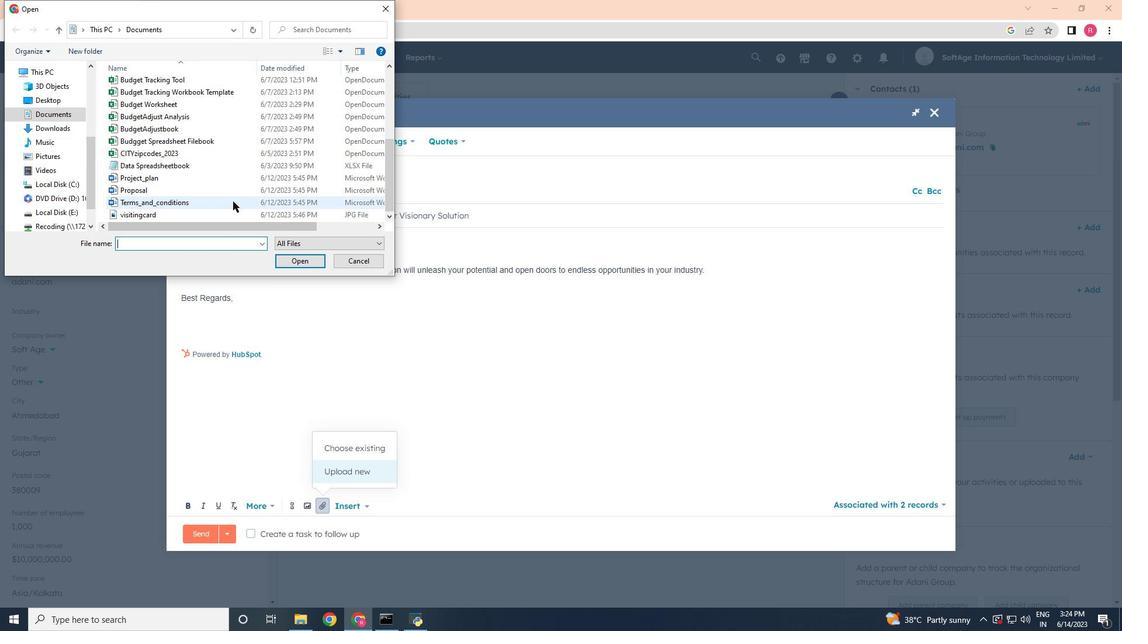 
Action: Mouse scrolled (233, 201) with delta (0, 0)
Screenshot: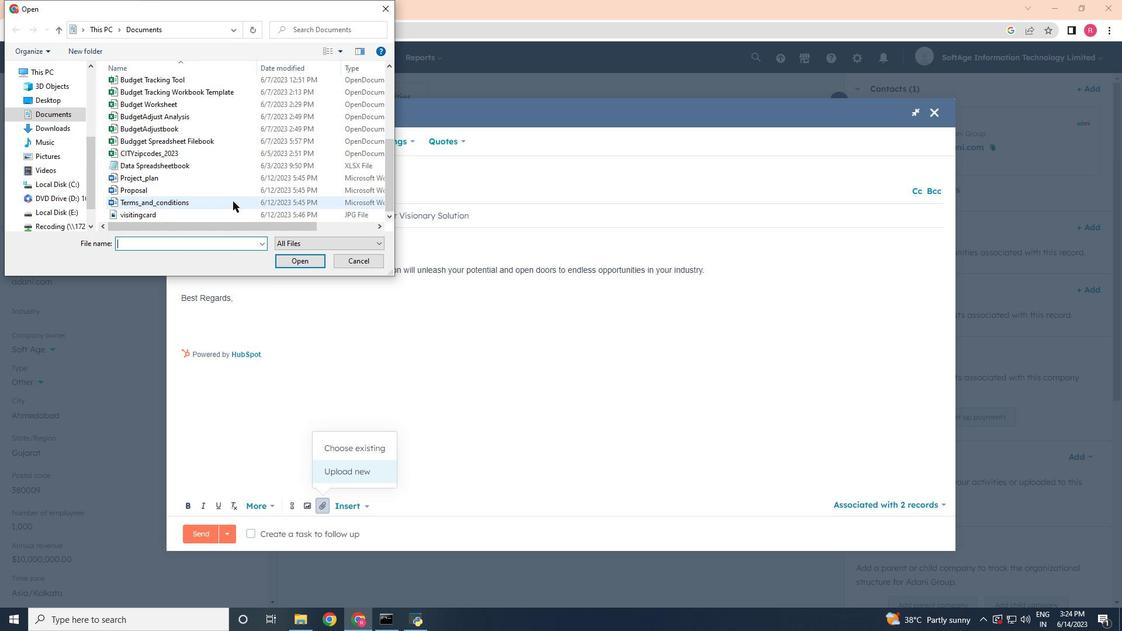 
Action: Mouse moved to (209, 200)
Screenshot: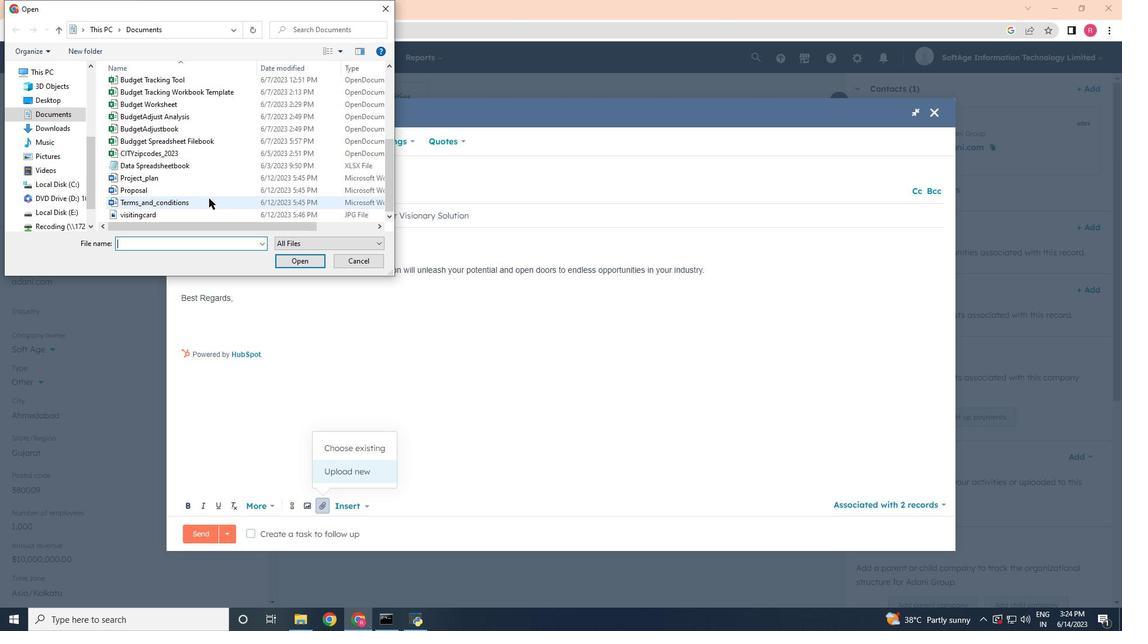 
Action: Mouse pressed left at (209, 200)
Screenshot: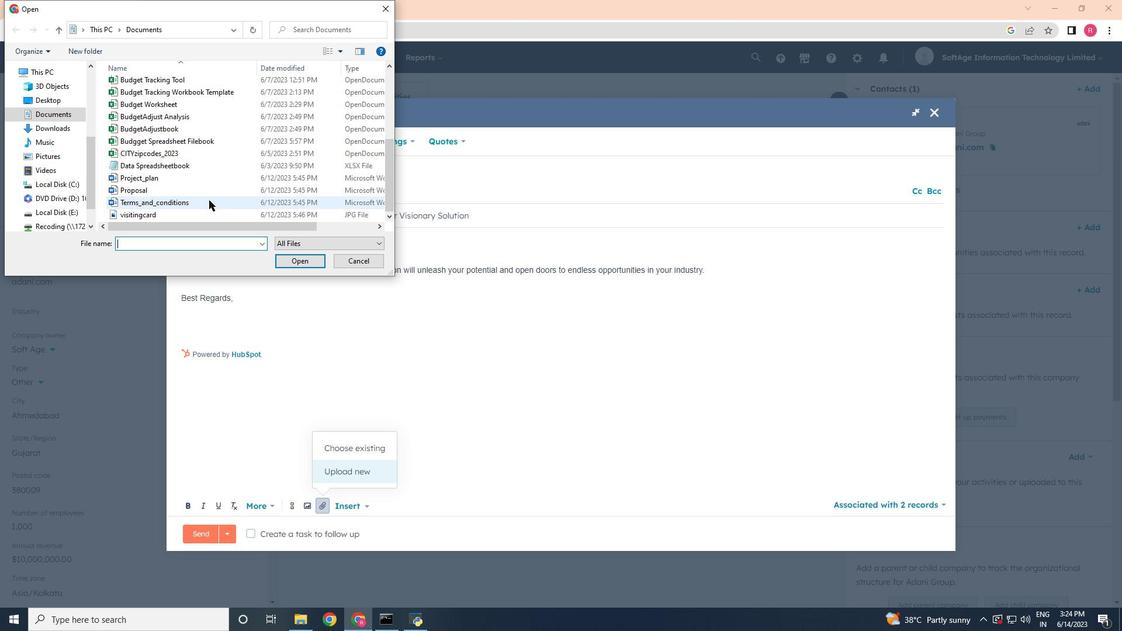 
Action: Mouse moved to (299, 259)
Screenshot: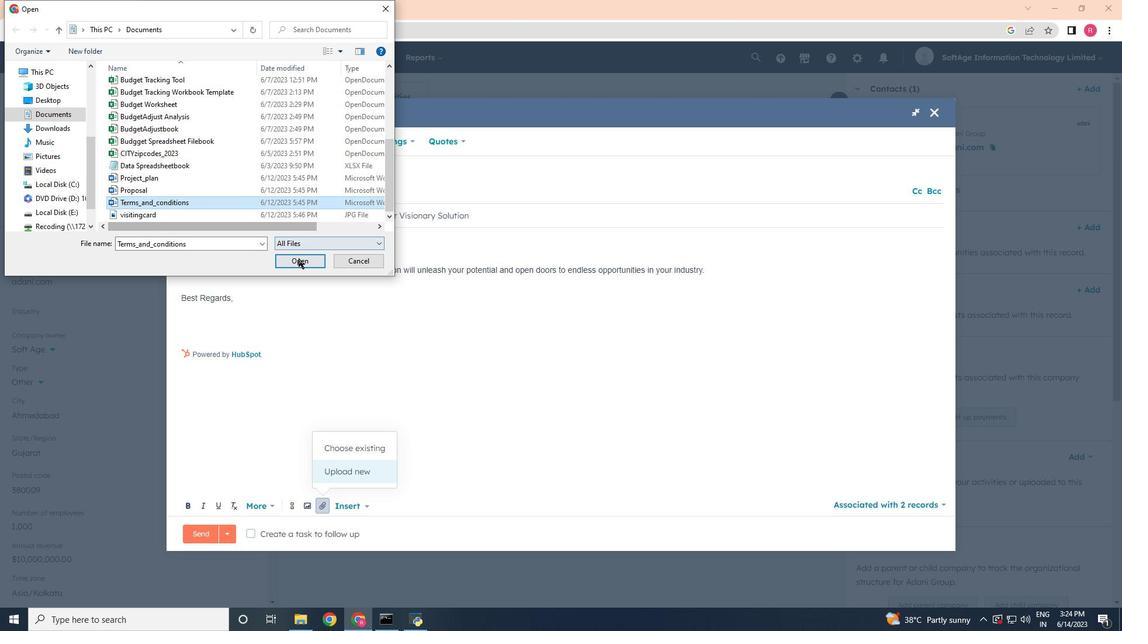 
Action: Mouse pressed left at (299, 259)
Screenshot: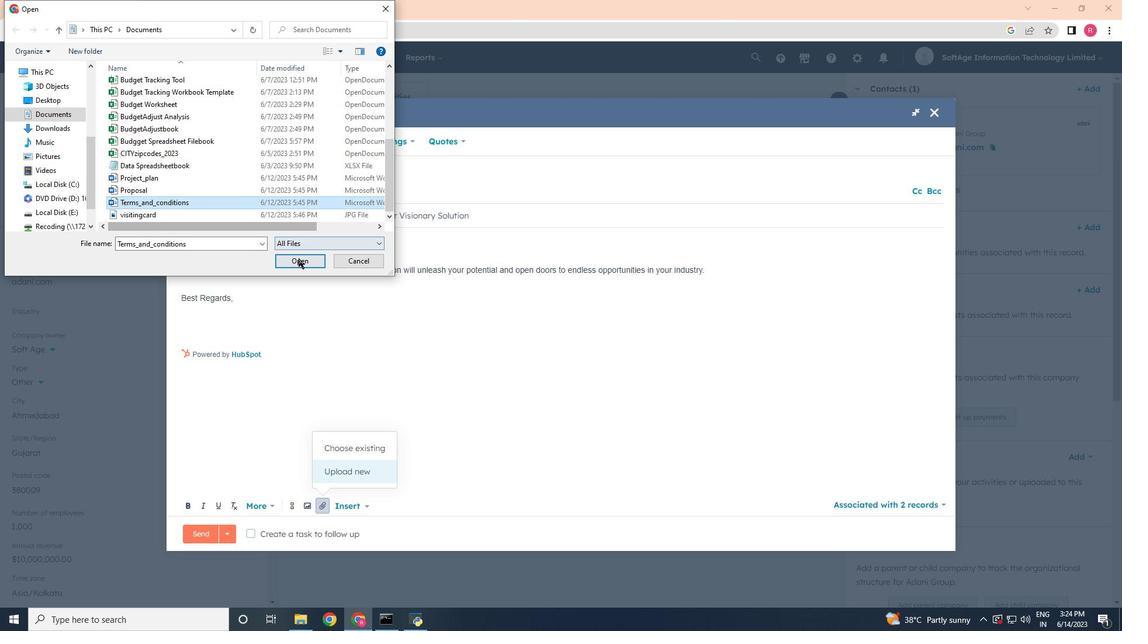 
Action: Mouse moved to (311, 475)
Screenshot: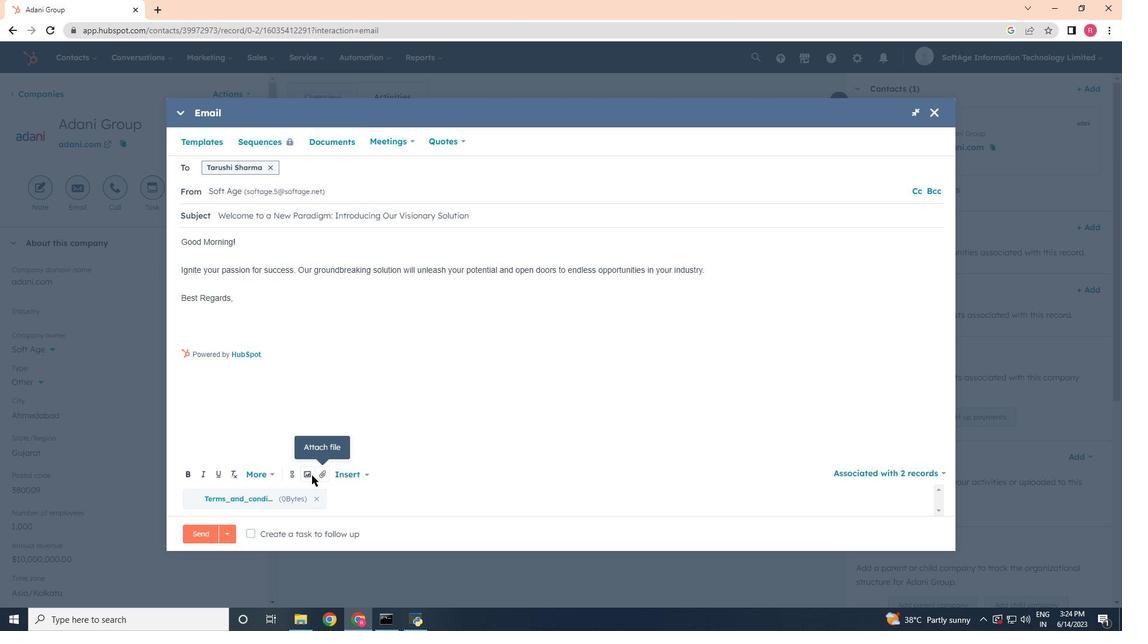 
Action: Mouse pressed left at (311, 475)
Screenshot: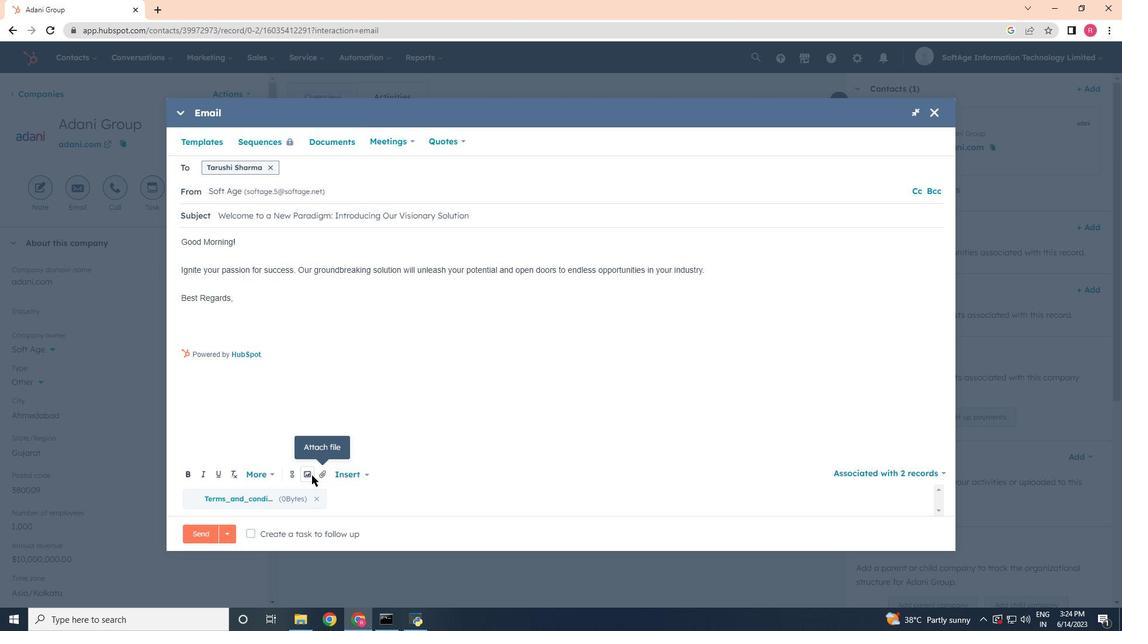 
Action: Mouse moved to (308, 443)
Screenshot: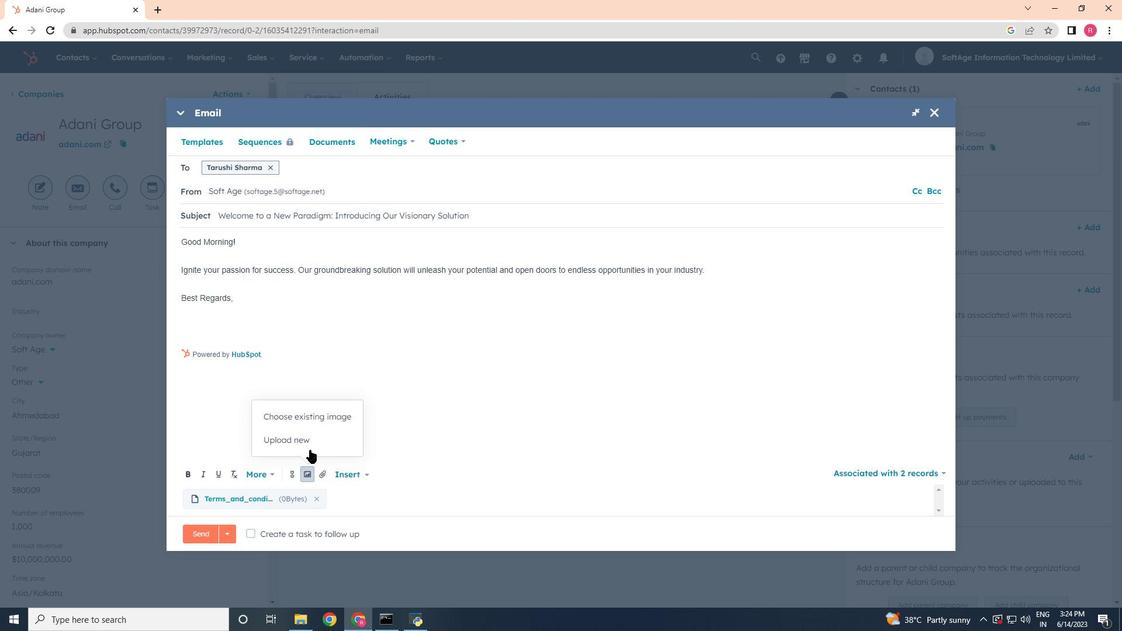 
Action: Mouse pressed left at (308, 443)
Screenshot: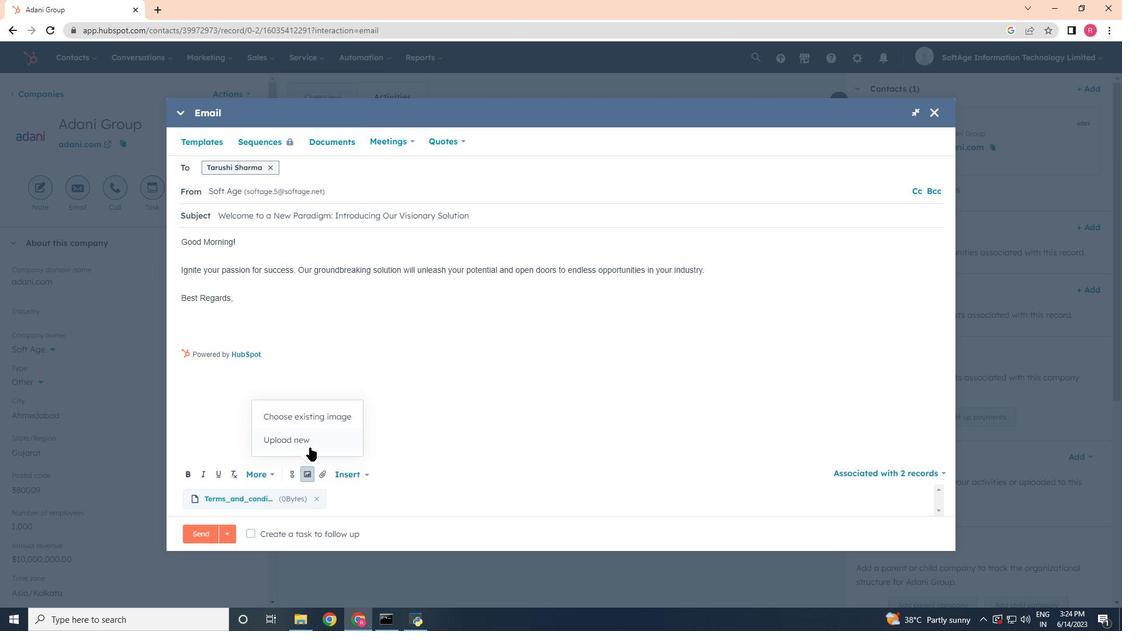 
Action: Mouse moved to (143, 112)
Screenshot: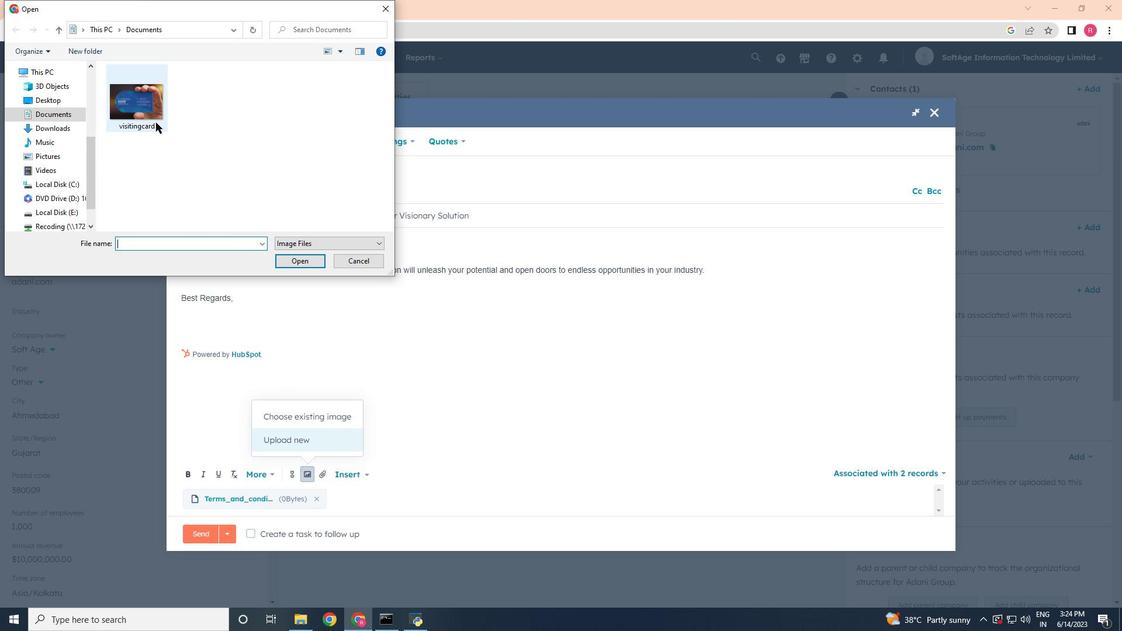 
Action: Mouse pressed left at (143, 112)
Screenshot: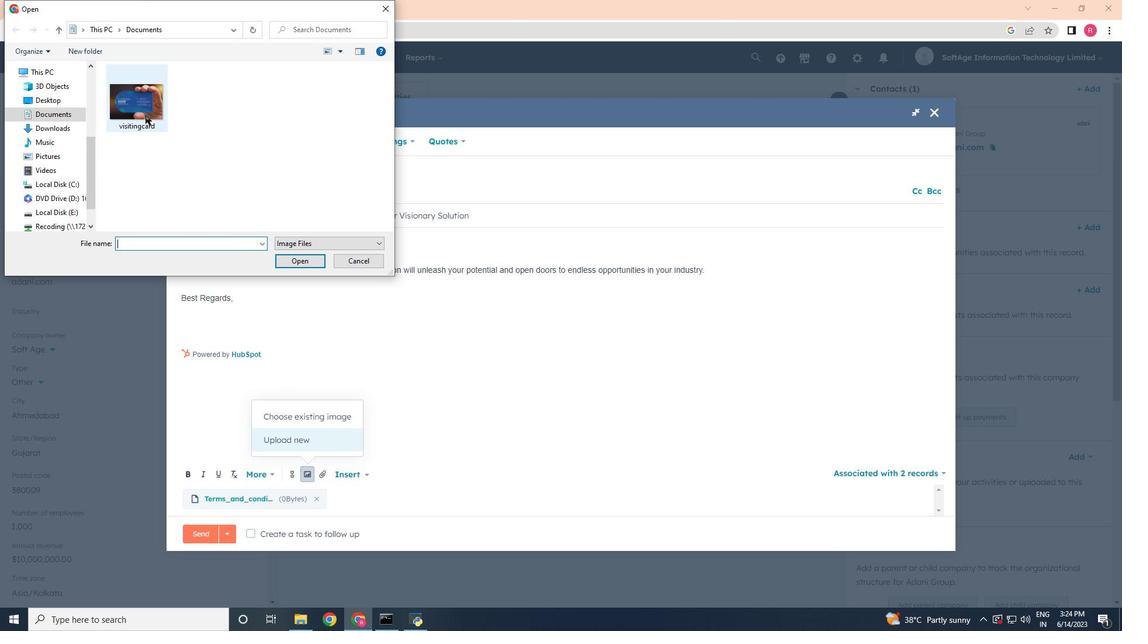 
Action: Mouse moved to (307, 256)
Screenshot: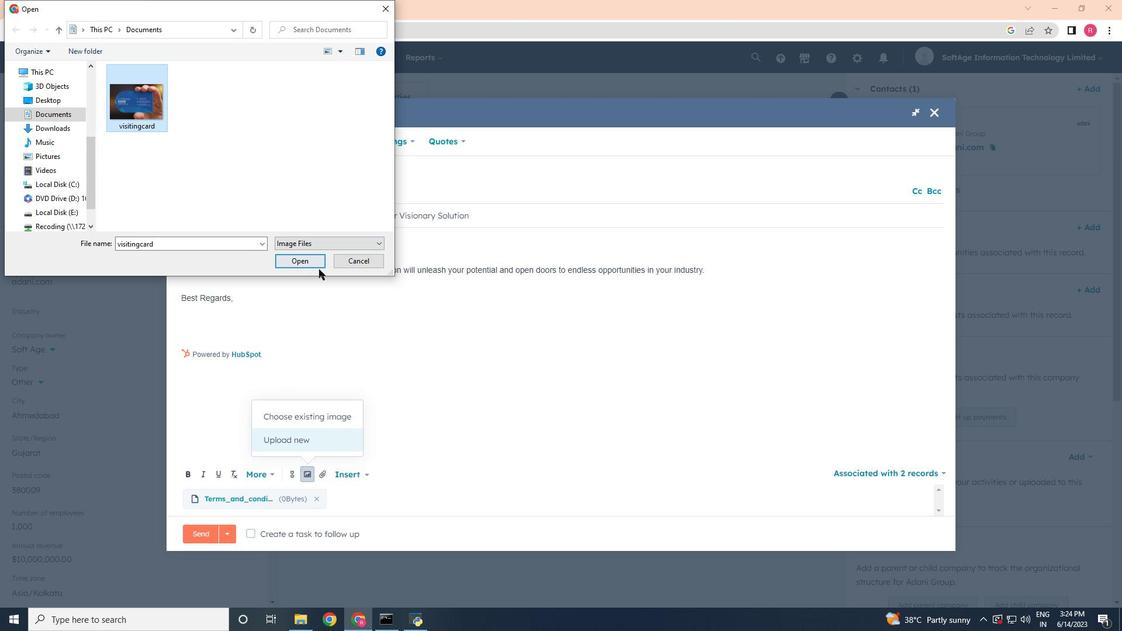 
Action: Mouse pressed left at (307, 256)
Screenshot: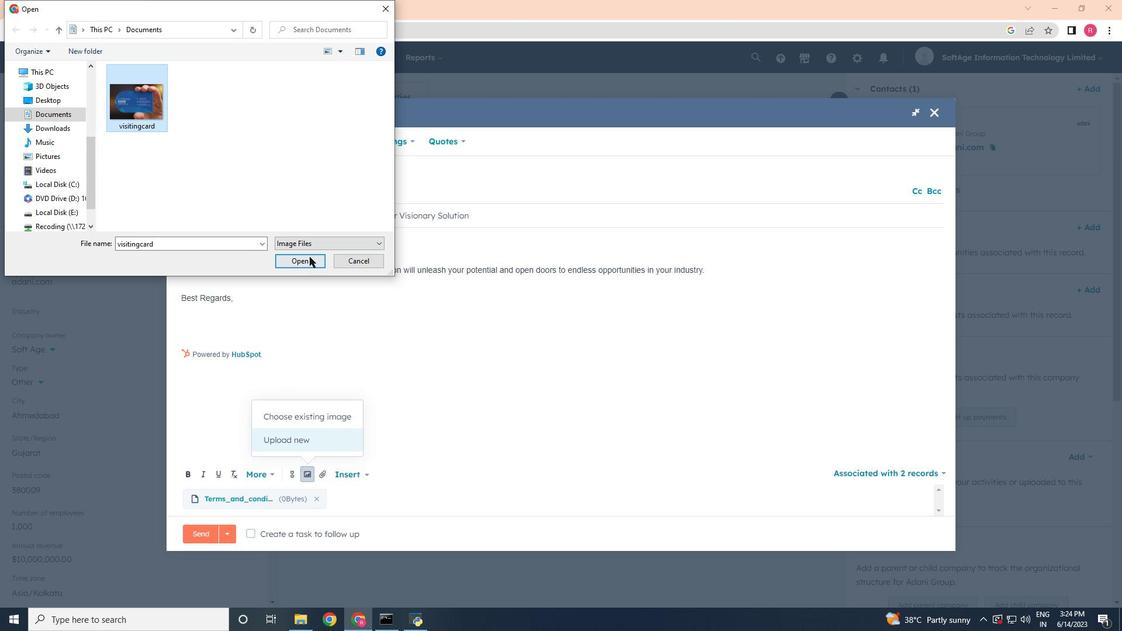 
Action: Mouse moved to (197, 281)
Screenshot: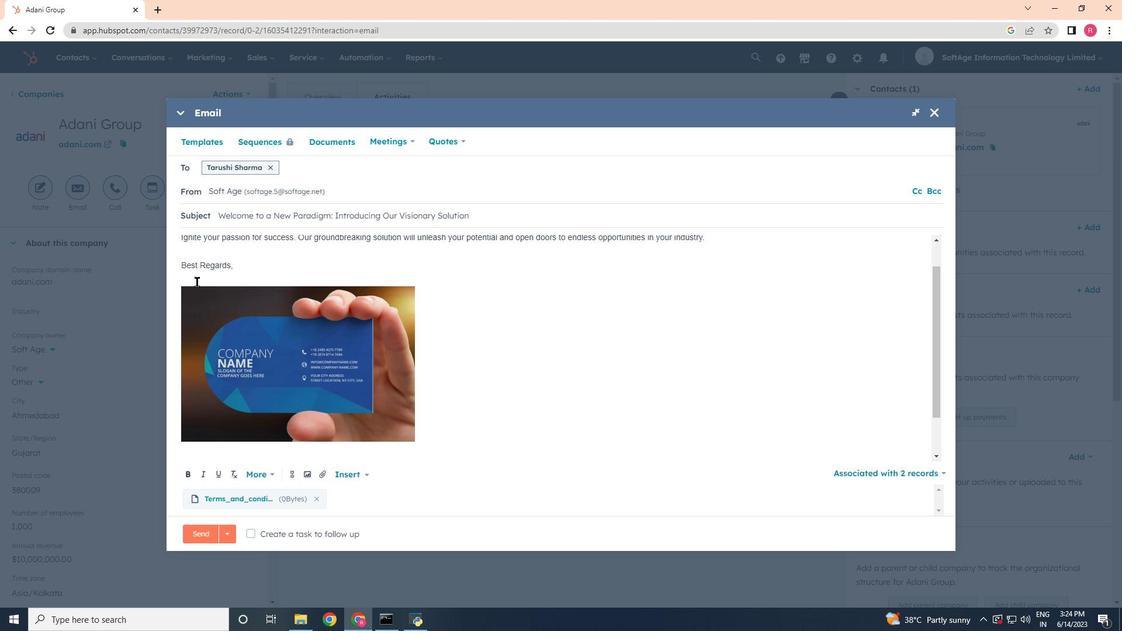 
Action: Mouse pressed left at (197, 281)
Screenshot: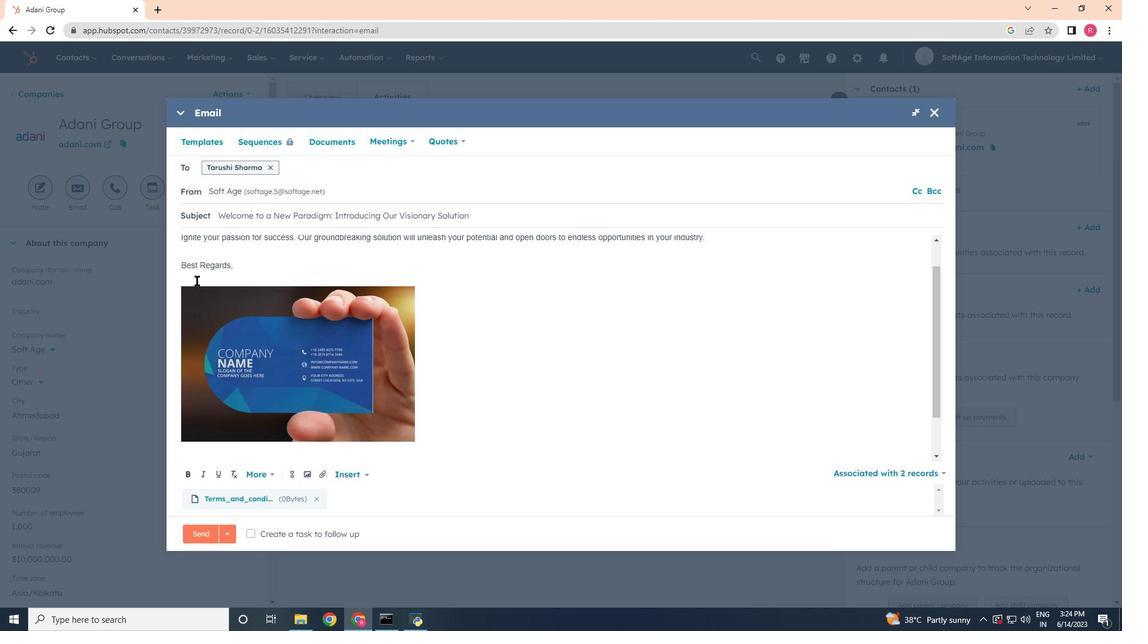 
Action: Mouse moved to (291, 476)
Screenshot: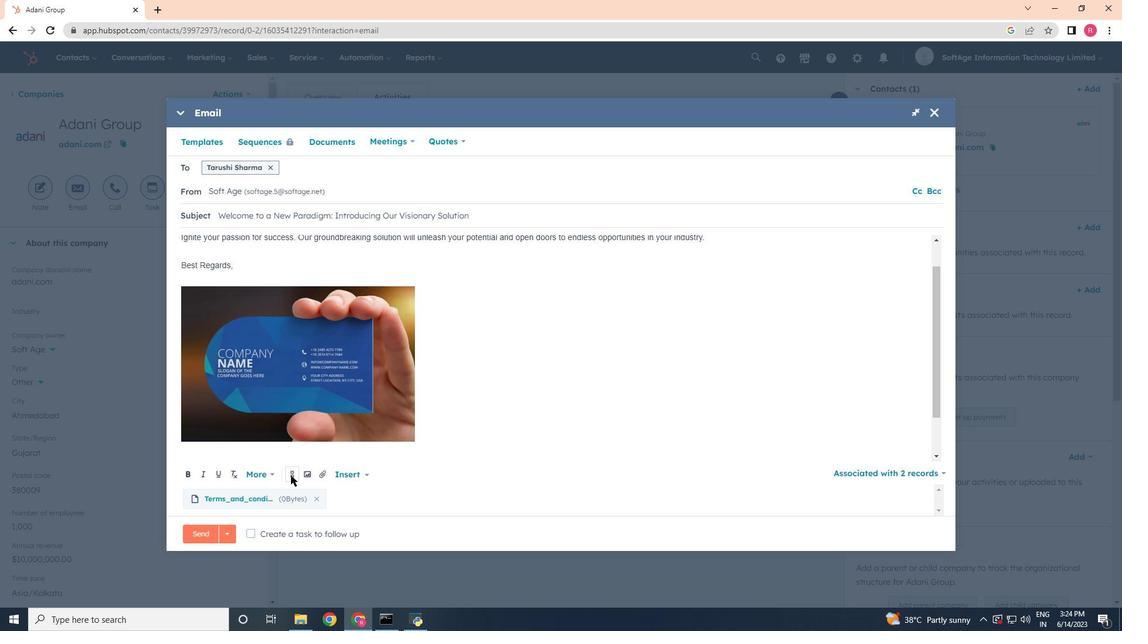 
Action: Mouse pressed left at (291, 476)
Screenshot: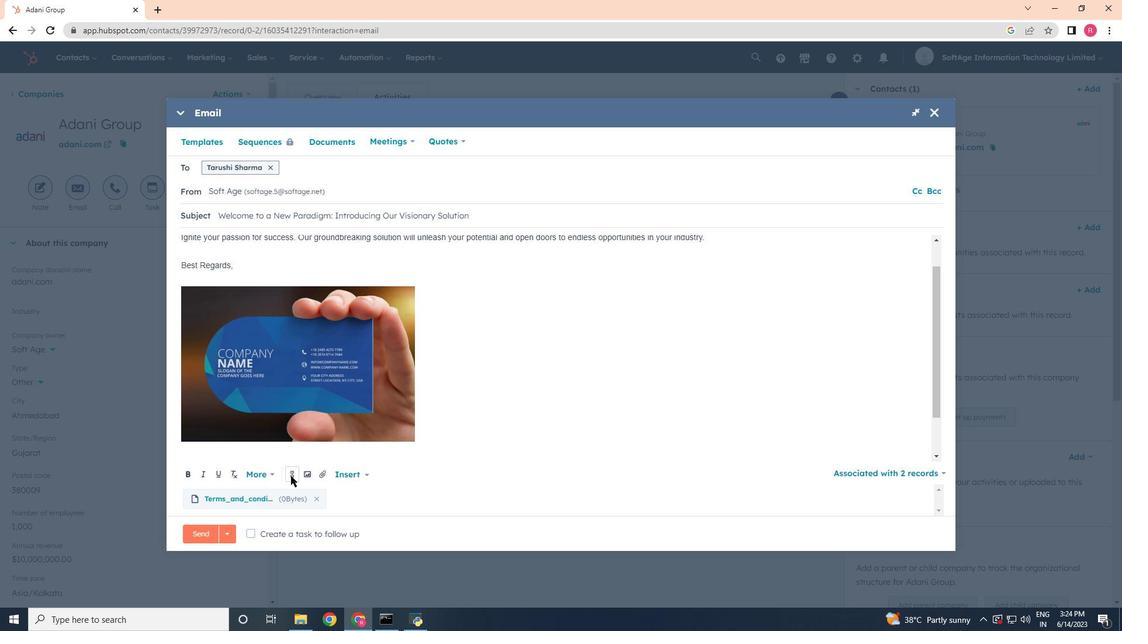 
Action: Mouse moved to (323, 340)
Screenshot: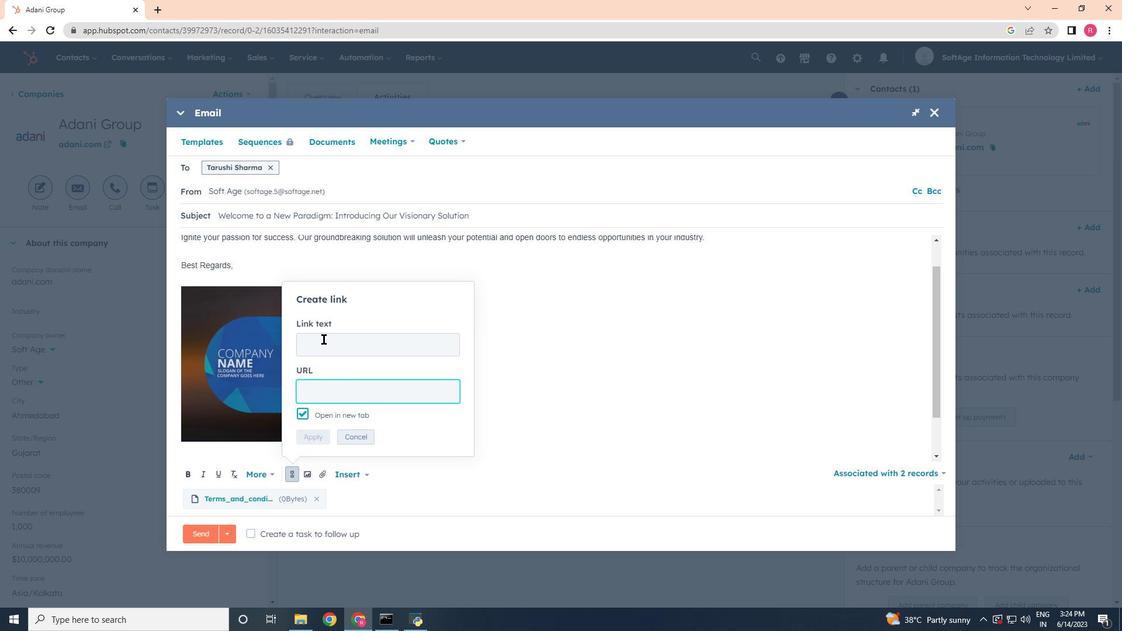
Action: Mouse pressed left at (323, 340)
Screenshot: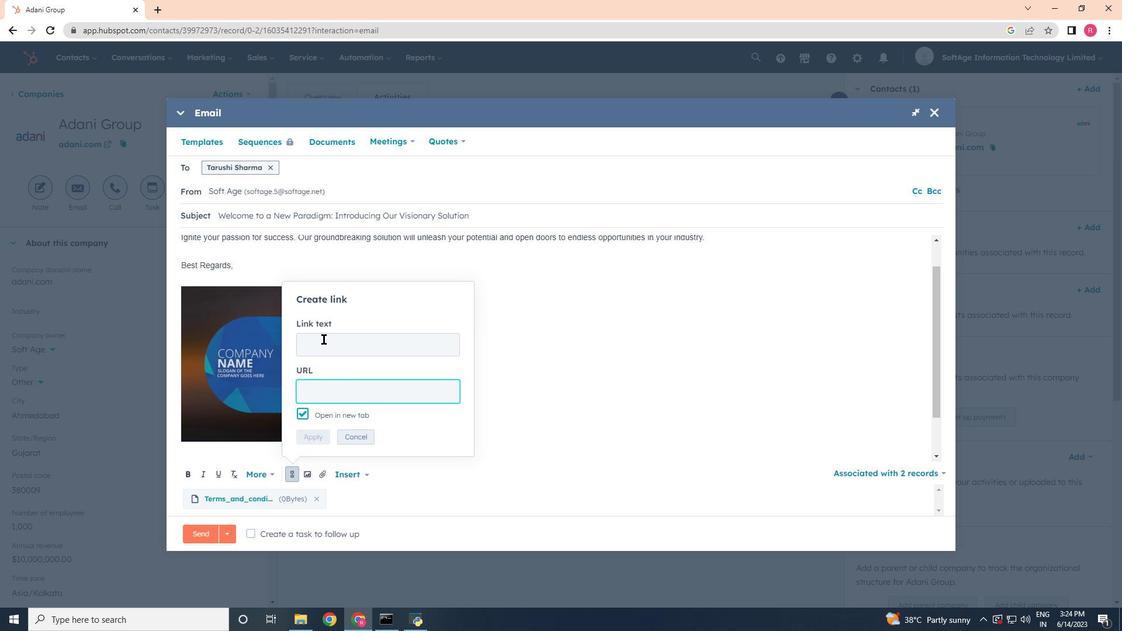 
Action: Key pressed <Key.shift>Wechat
Screenshot: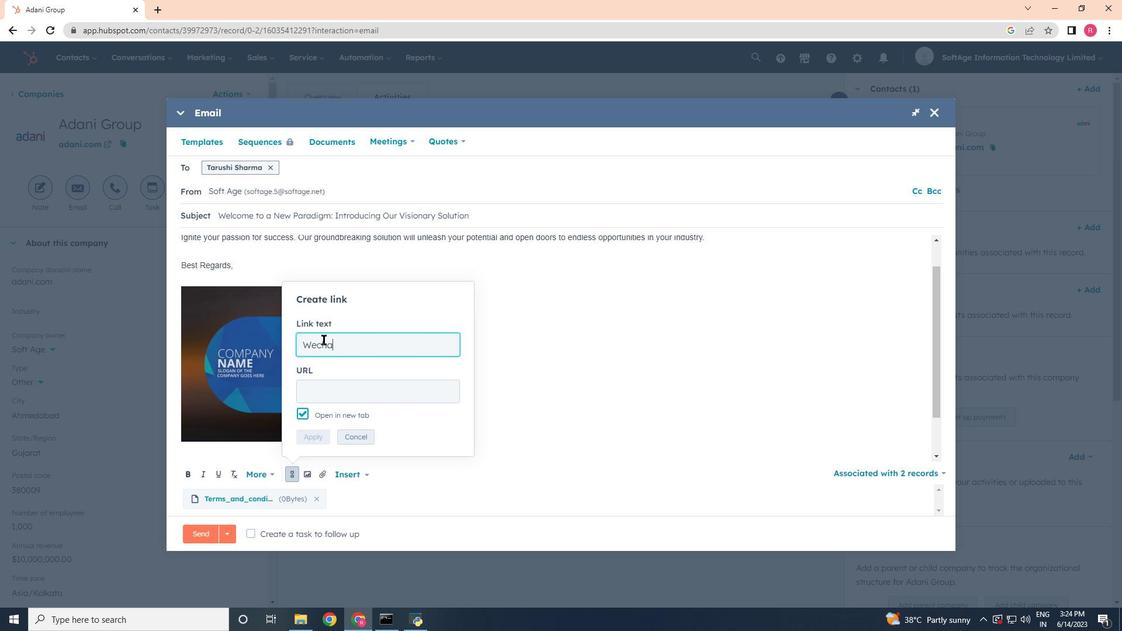 
Action: Mouse moved to (354, 391)
Screenshot: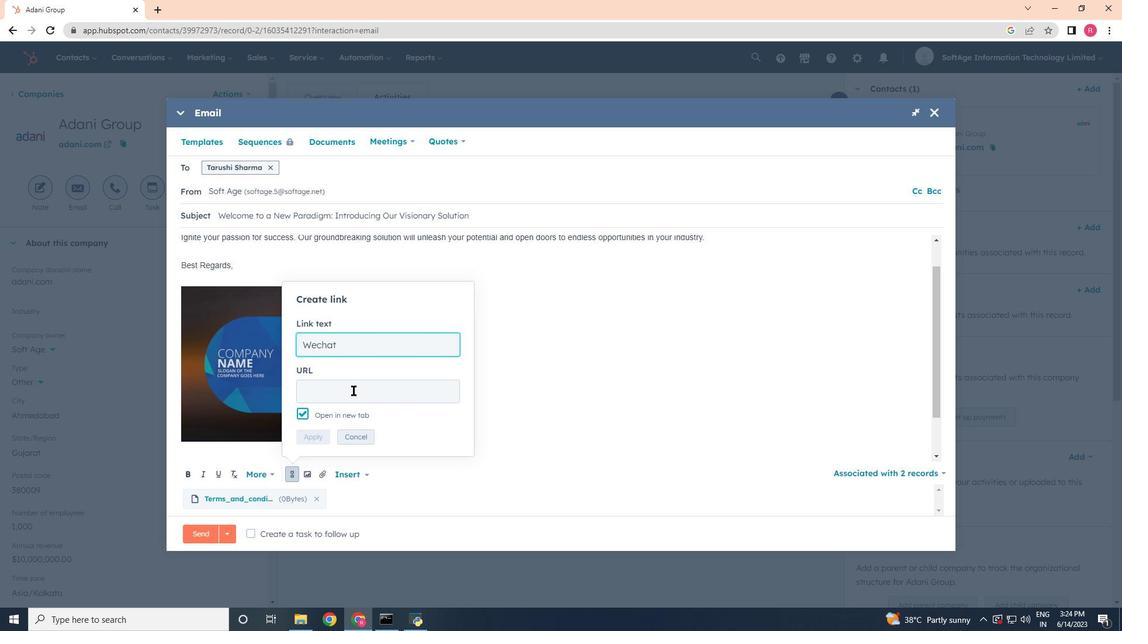 
Action: Mouse pressed left at (354, 391)
Screenshot: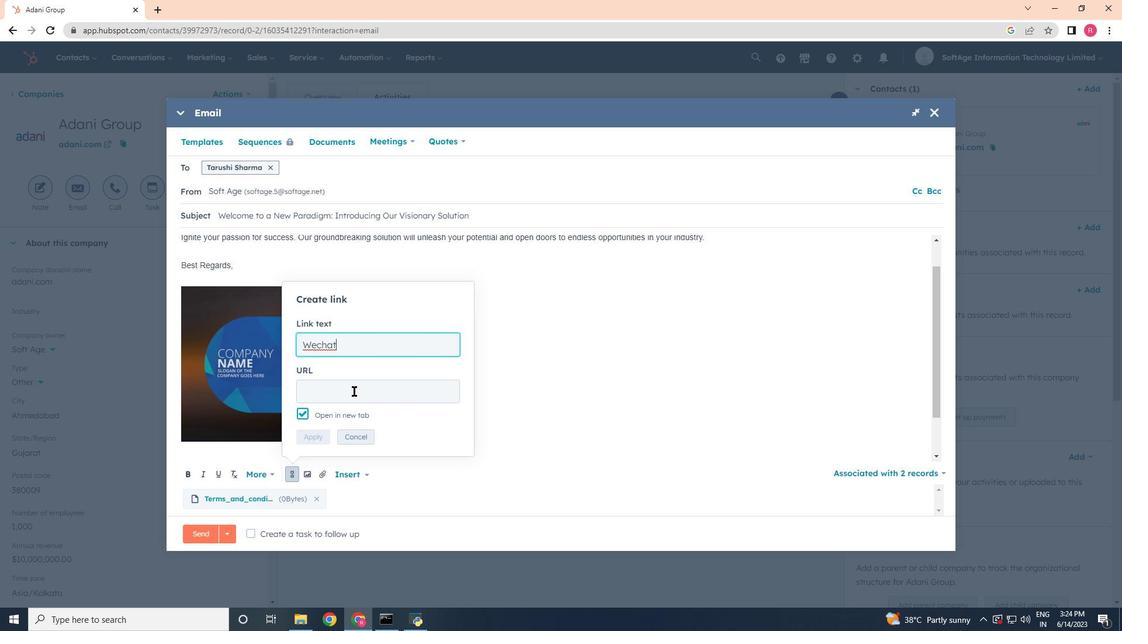 
Action: Mouse moved to (351, 393)
Screenshot: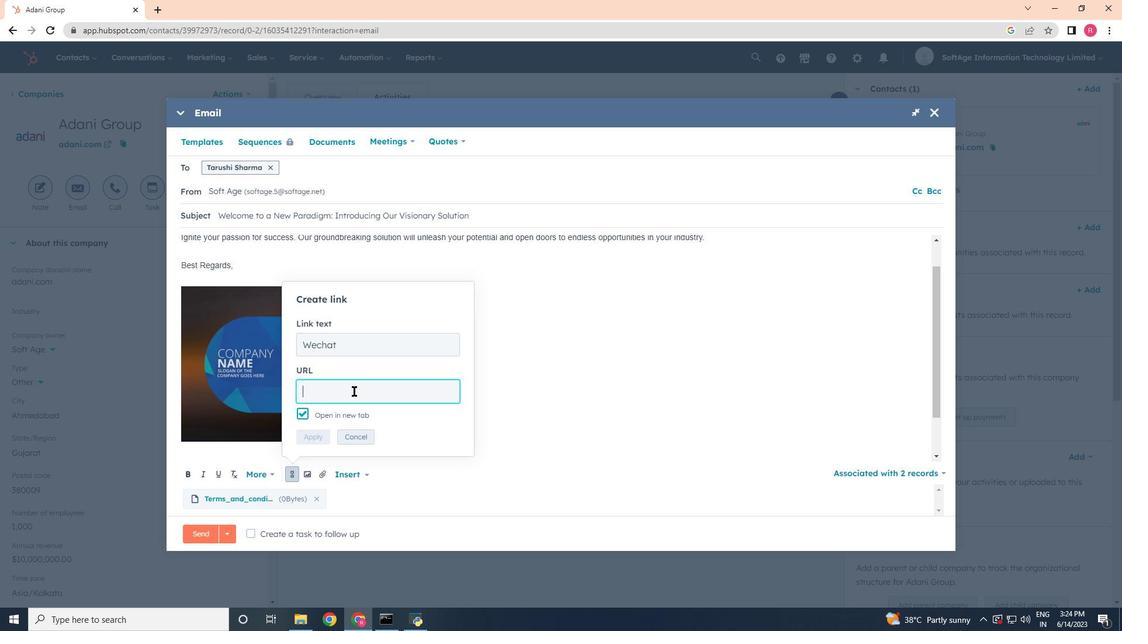 
Action: Key pressed www.wechat.com
Screenshot: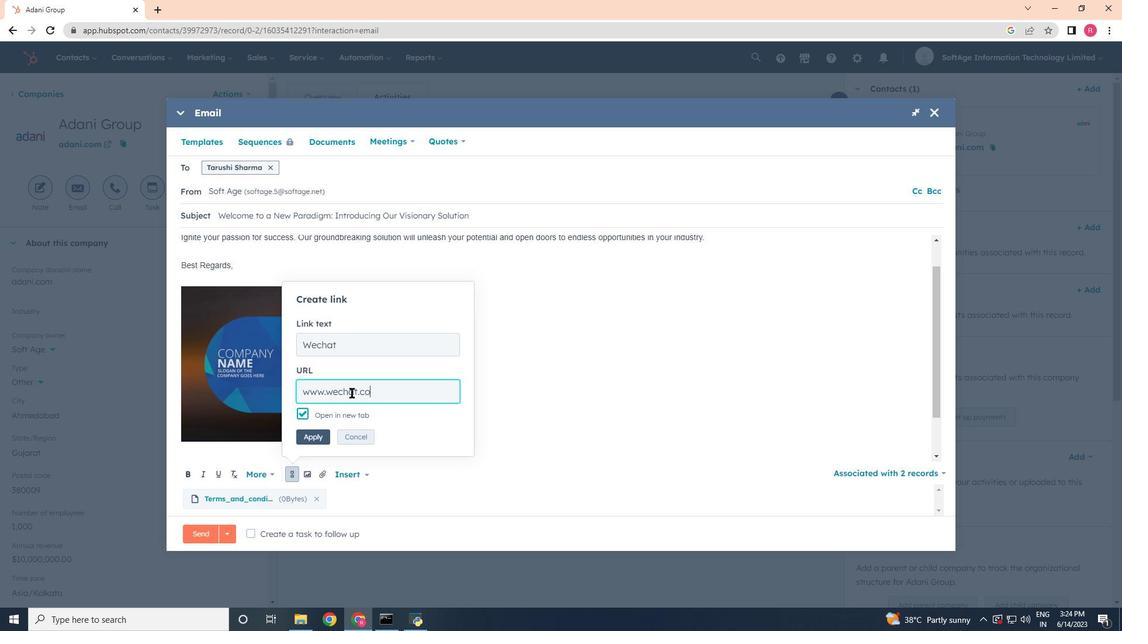 
Action: Mouse moved to (316, 441)
Screenshot: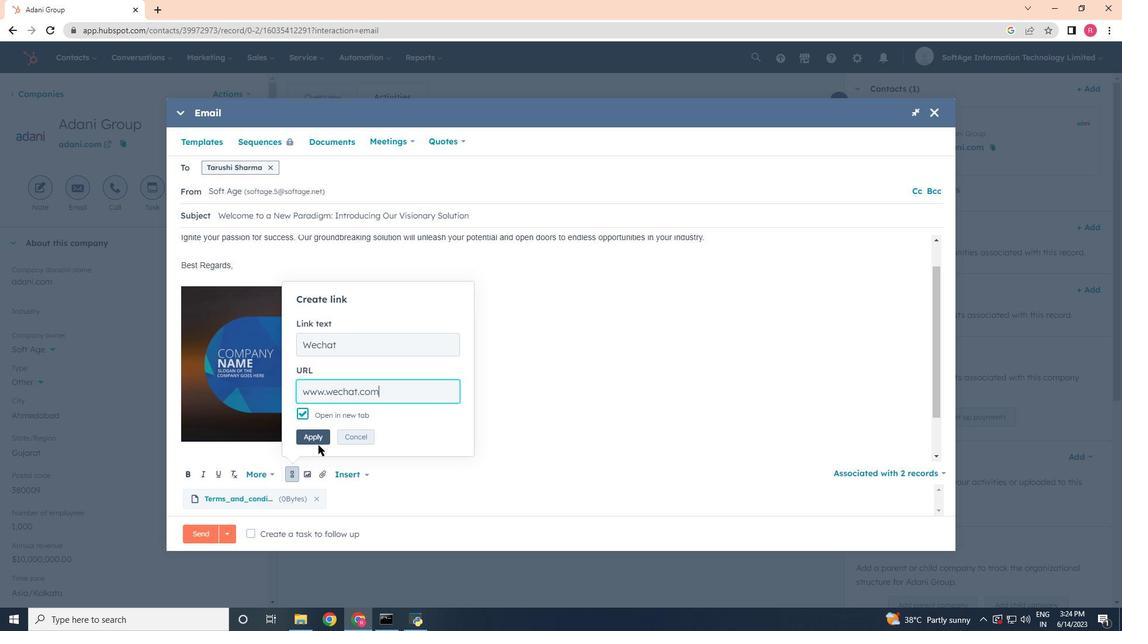 
Action: Mouse pressed left at (316, 441)
Screenshot: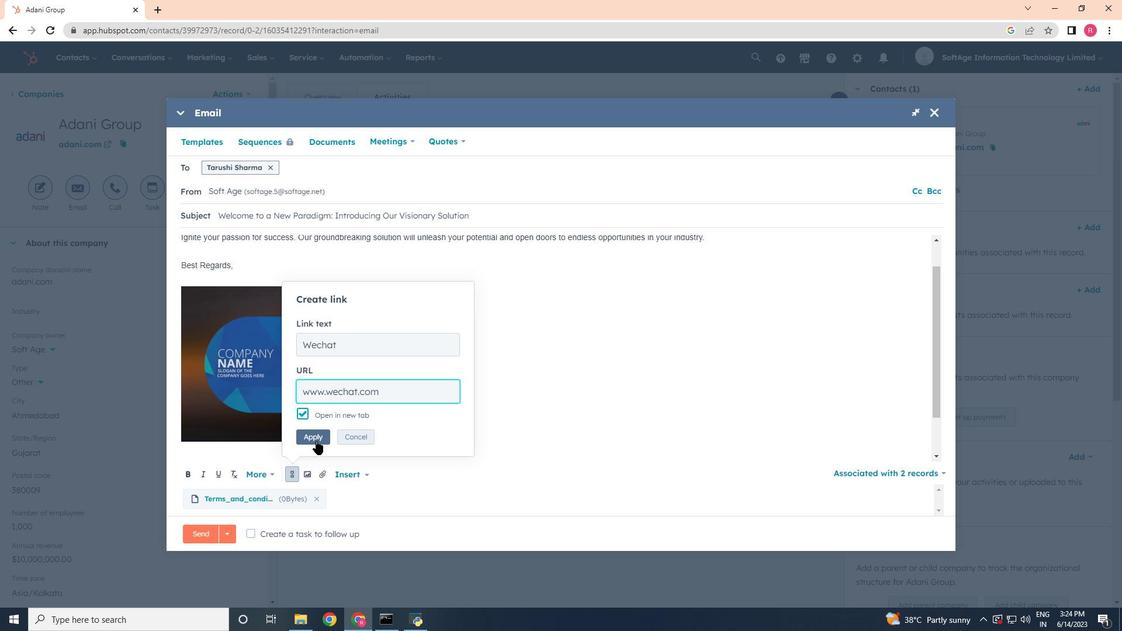 
Action: Mouse moved to (253, 530)
Screenshot: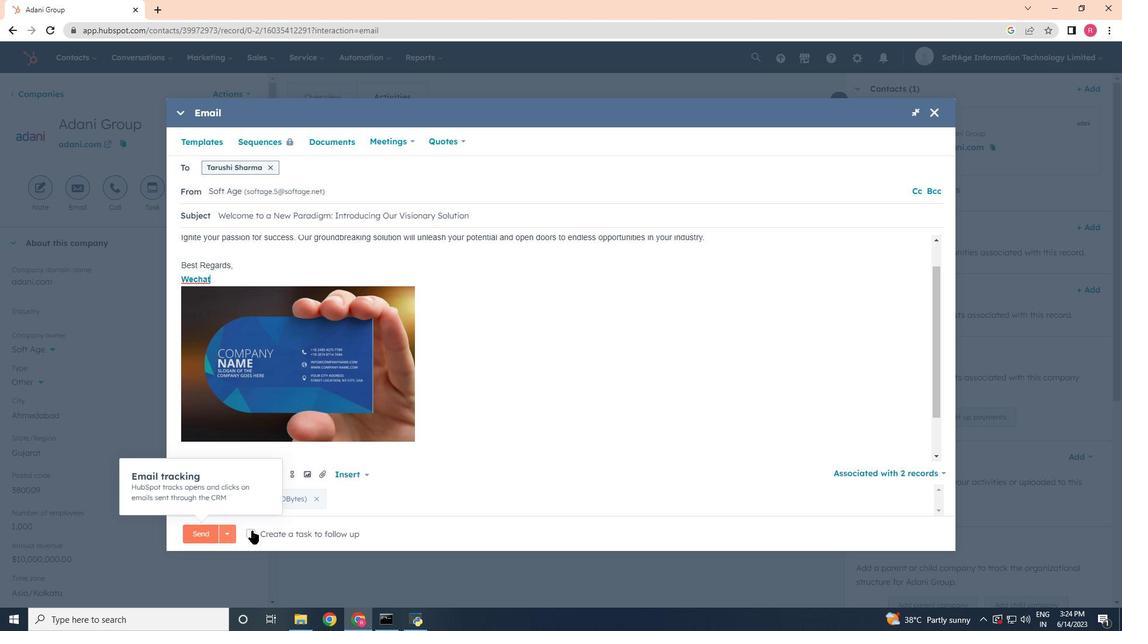 
Action: Mouse pressed left at (253, 530)
Screenshot: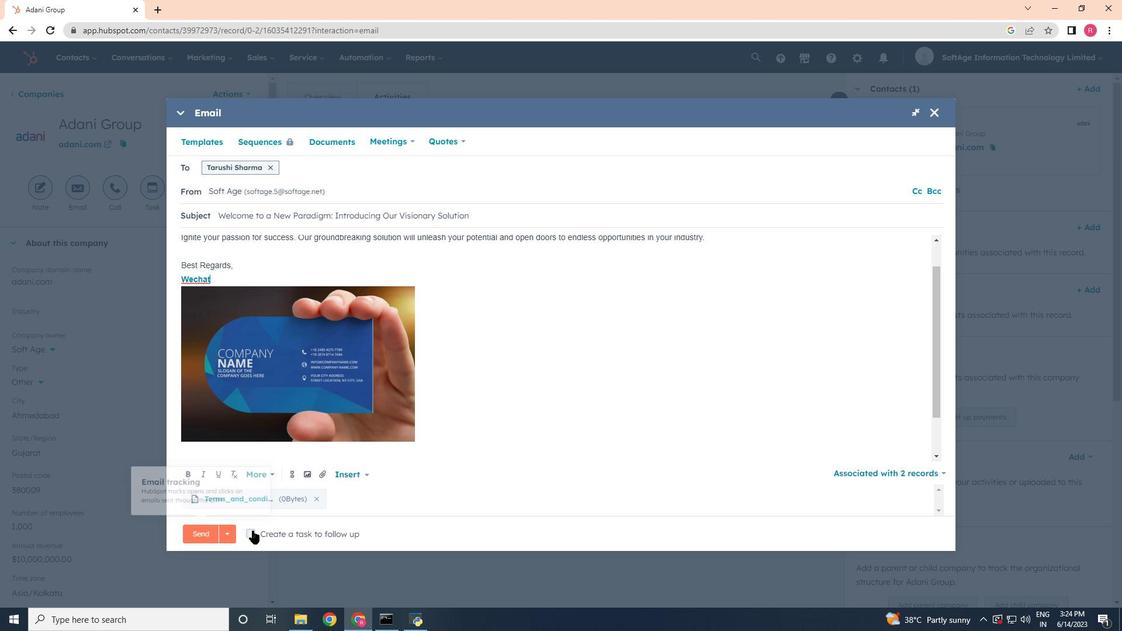 
Action: Mouse moved to (485, 534)
Screenshot: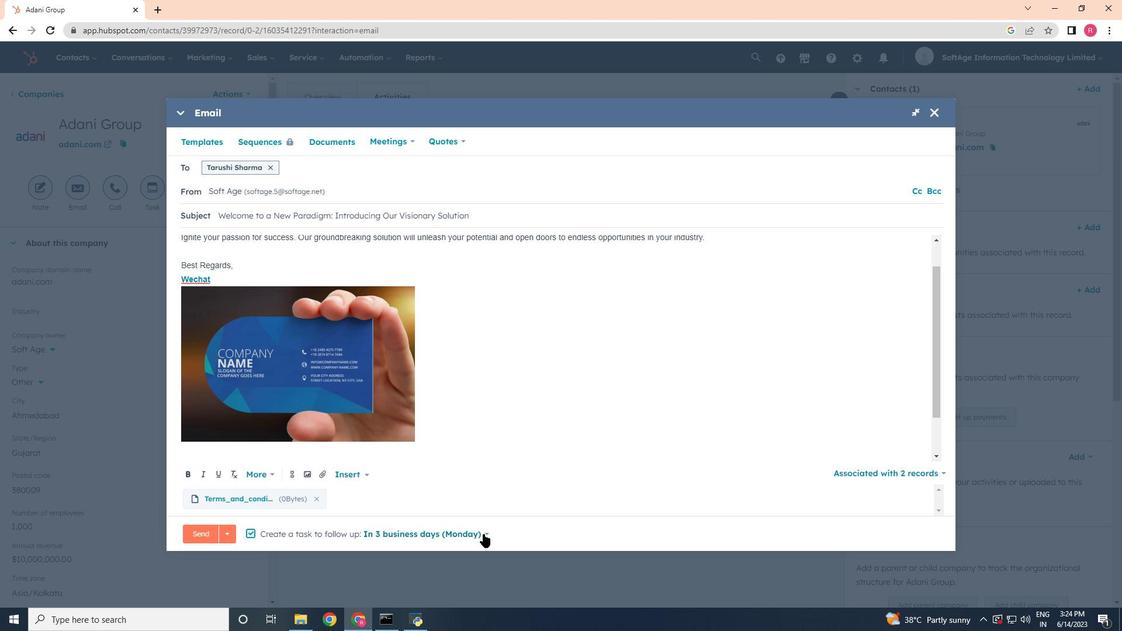 
Action: Mouse pressed left at (485, 534)
Screenshot: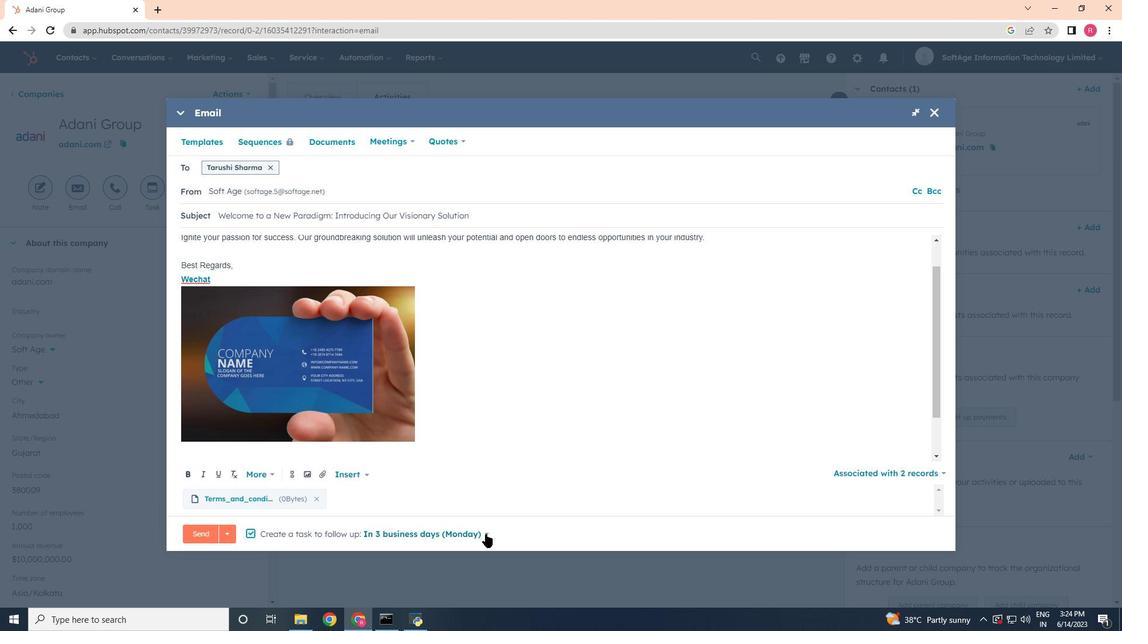 
Action: Mouse moved to (414, 462)
Screenshot: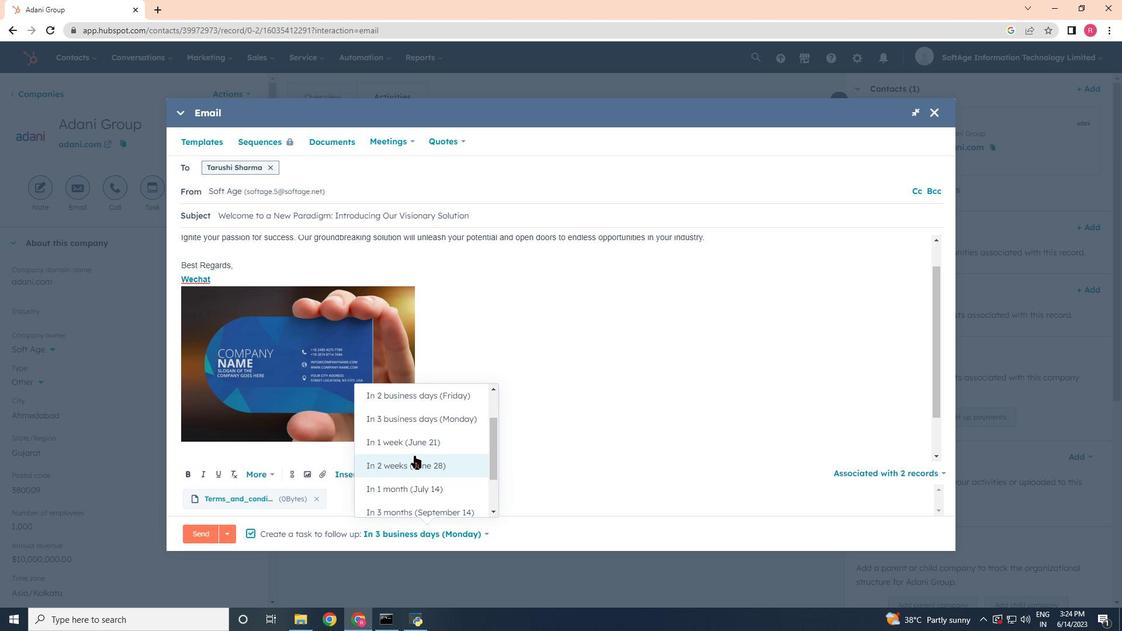 
Action: Mouse pressed left at (414, 462)
Screenshot: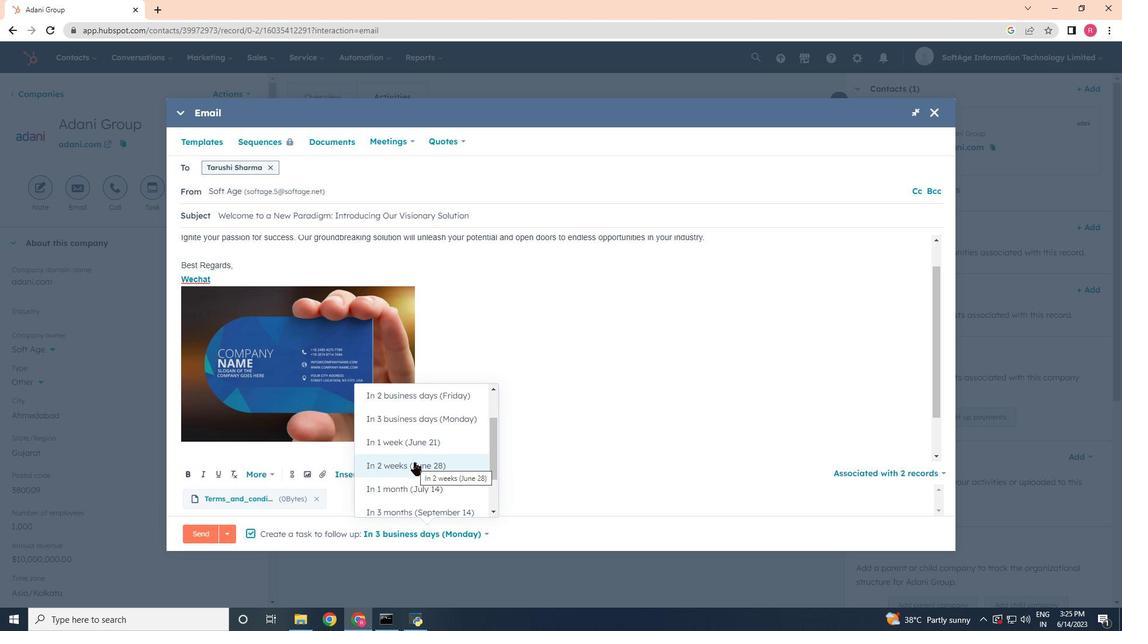 
Action: Mouse moved to (205, 541)
Screenshot: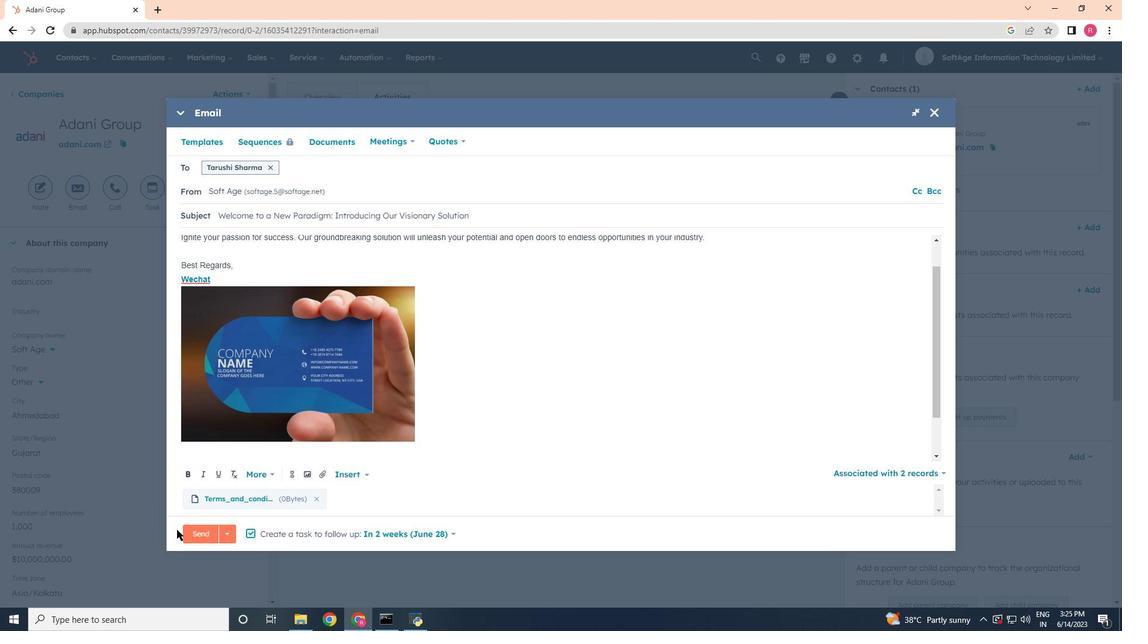 
Action: Mouse pressed left at (205, 541)
Screenshot: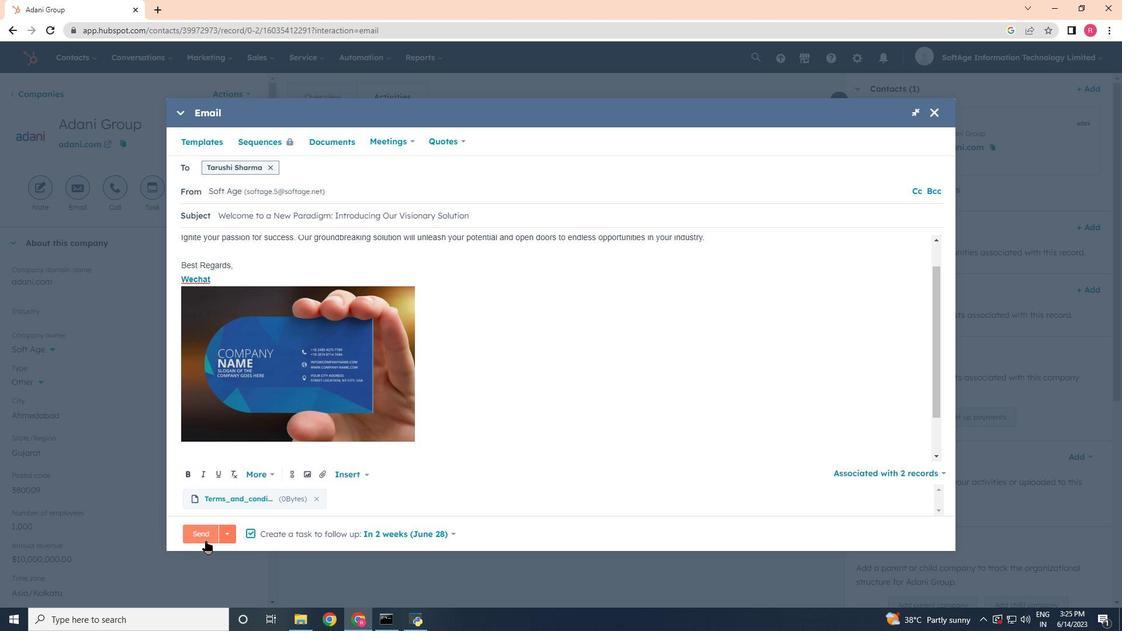 
